 Task: Search one way flight ticket for 3 adults in first from Lincoln: Lincoln Airport (was Lincoln Municipal) to Evansville: Evansville Regional Airport on 8-3-2023. Choice of flights is Alaska. Number of bags: 11 checked bags. Price is upto 35000. Outbound departure time preference is 14:45.
Action: Mouse moved to (263, 391)
Screenshot: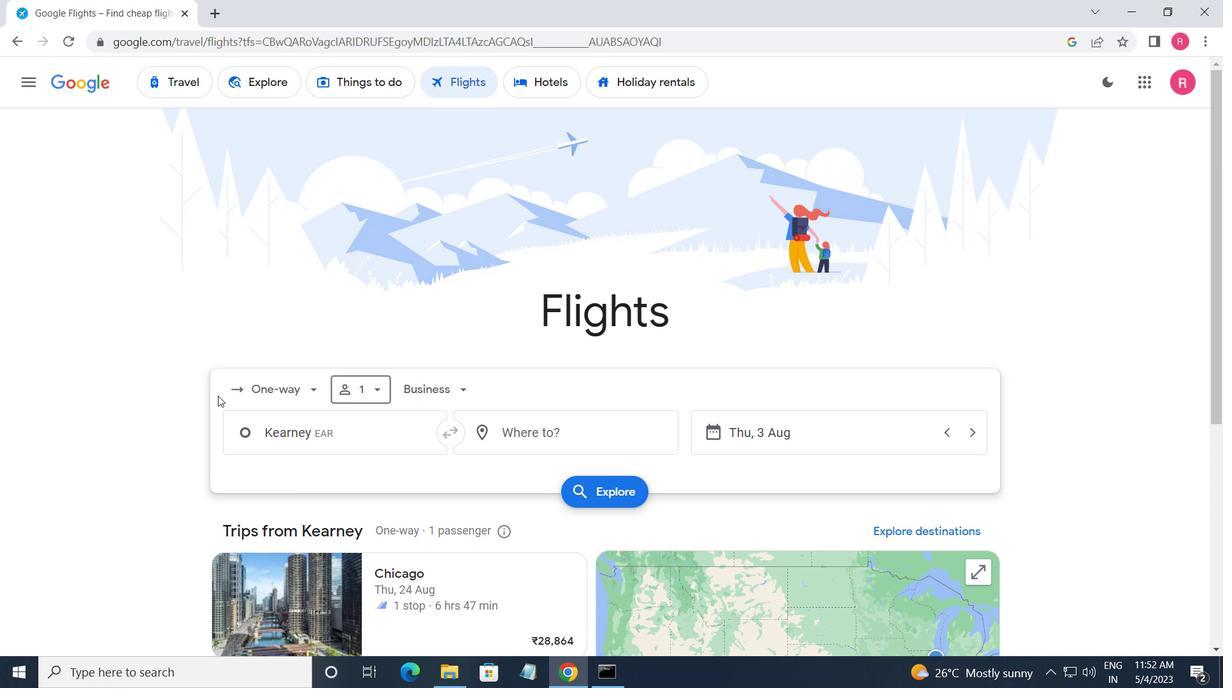 
Action: Mouse pressed left at (263, 391)
Screenshot: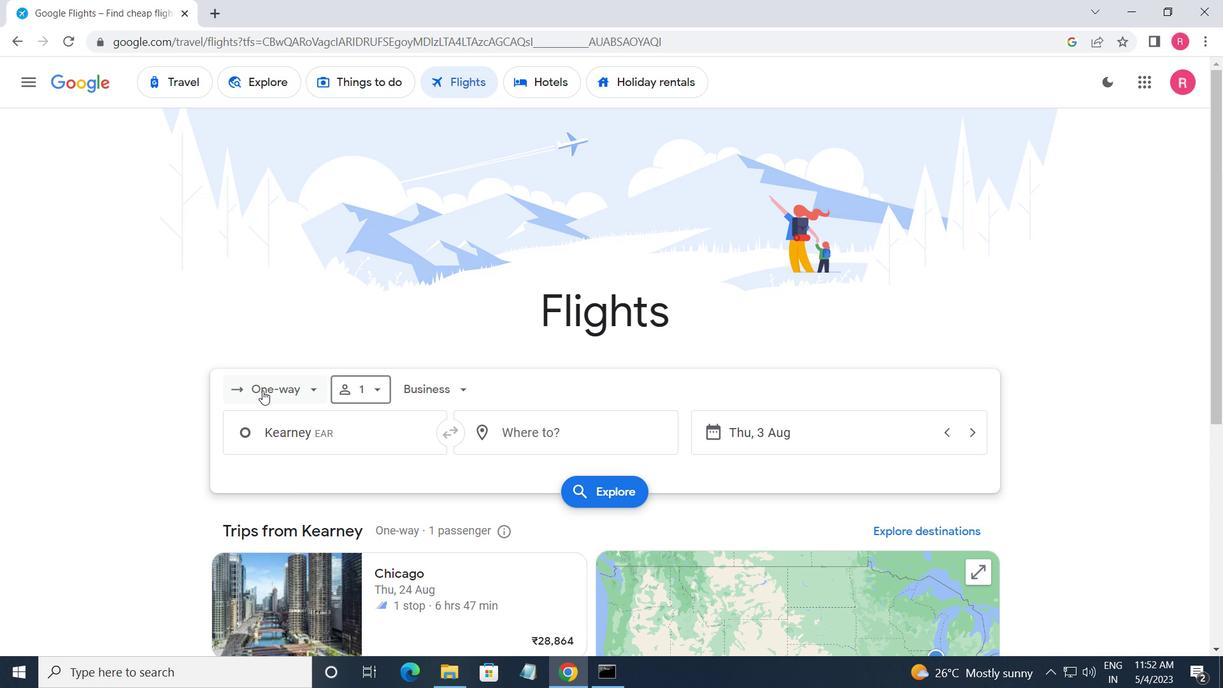 
Action: Mouse moved to (319, 455)
Screenshot: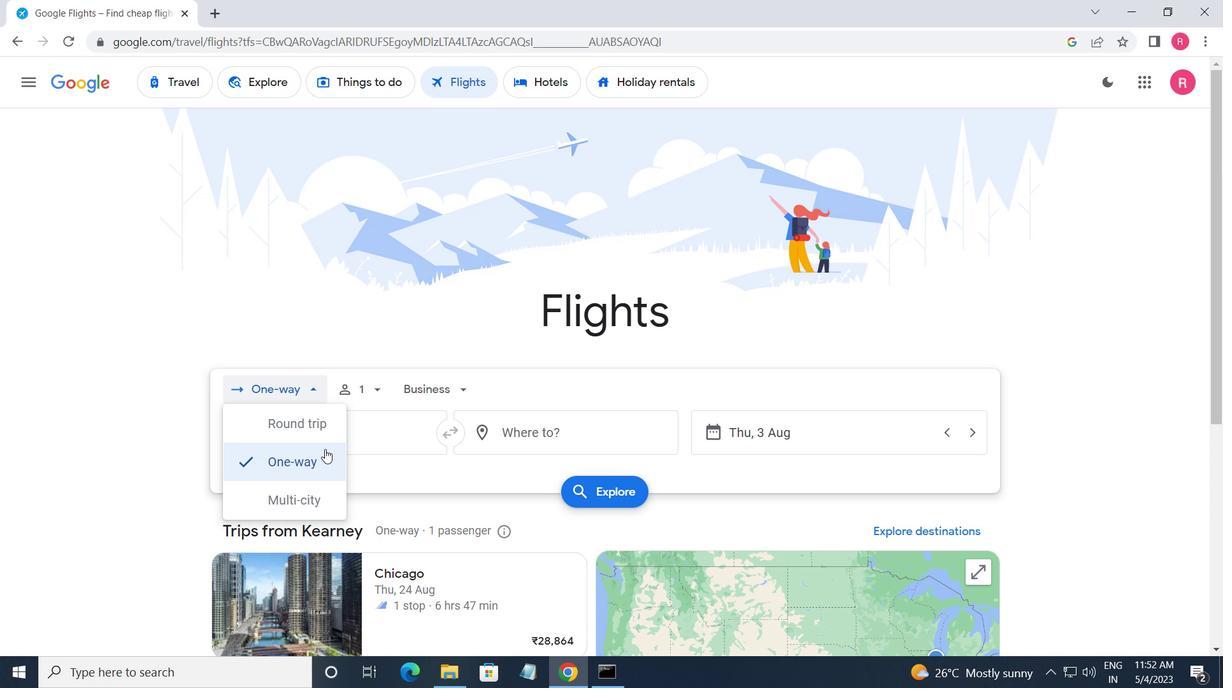 
Action: Mouse pressed left at (319, 455)
Screenshot: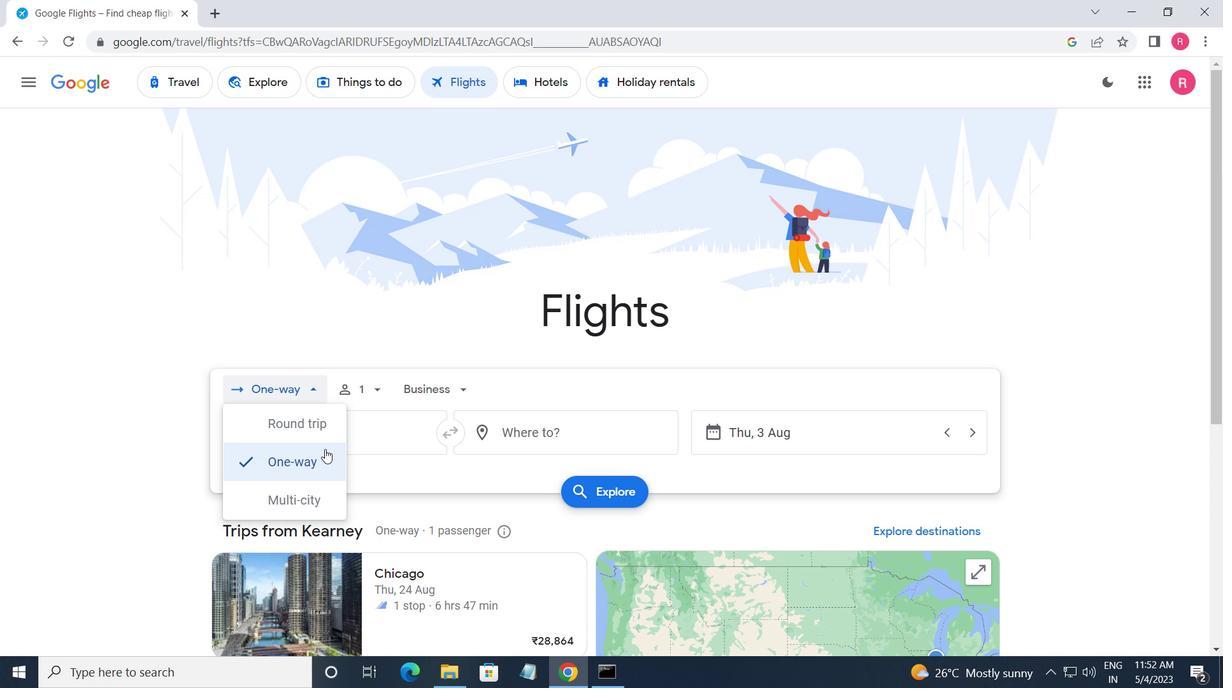 
Action: Mouse moved to (358, 390)
Screenshot: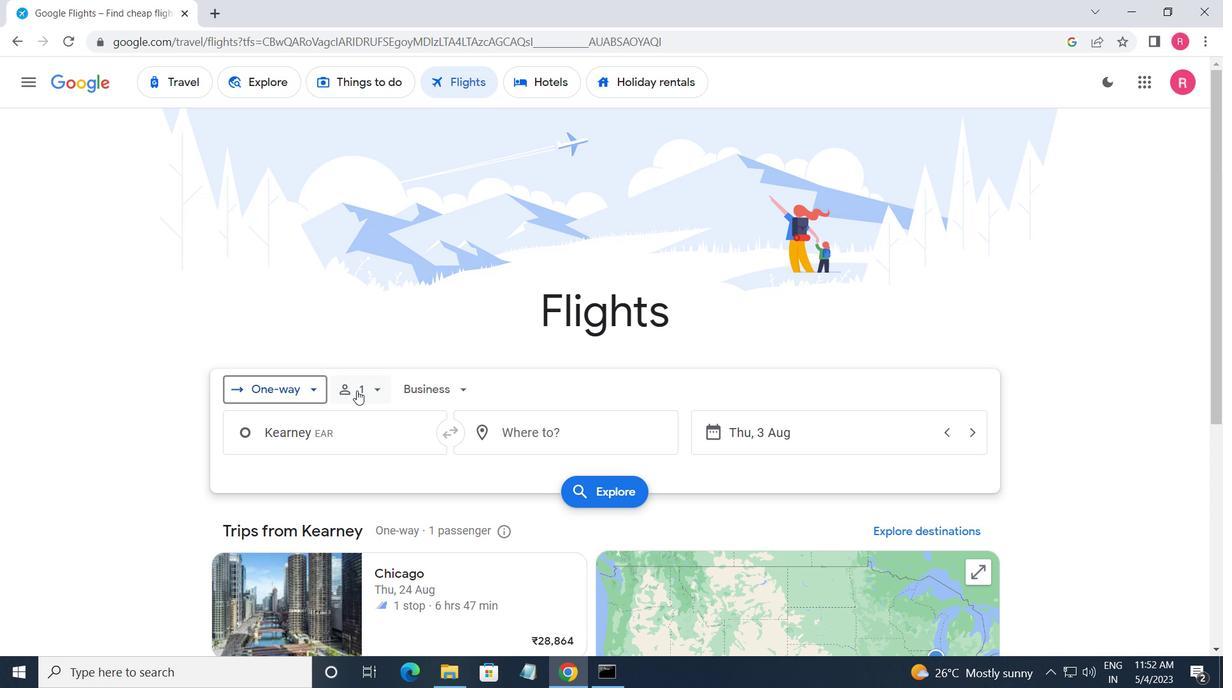 
Action: Mouse pressed left at (358, 390)
Screenshot: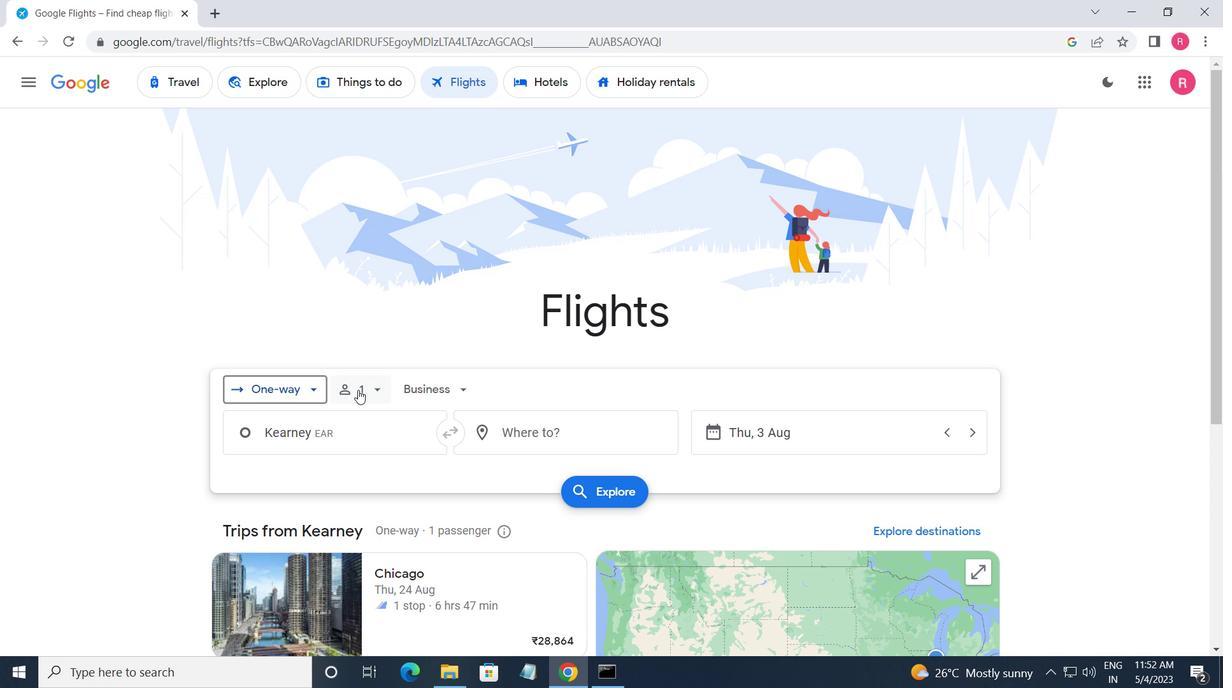
Action: Mouse moved to (507, 432)
Screenshot: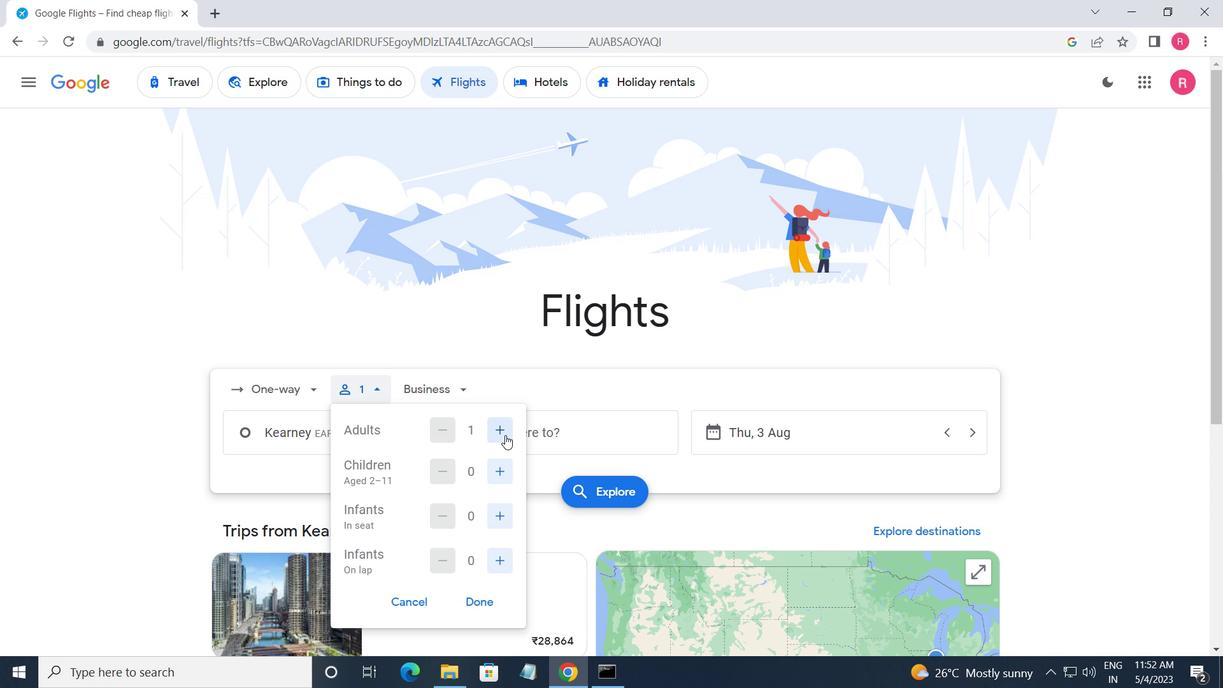 
Action: Mouse pressed left at (507, 432)
Screenshot: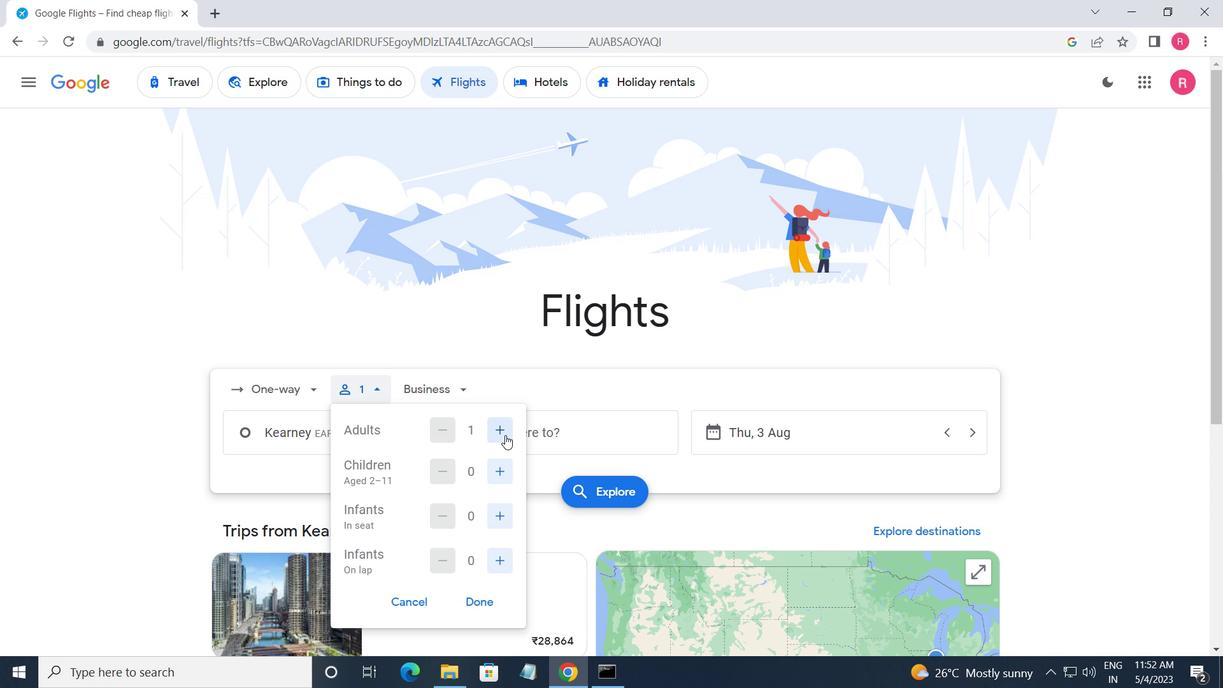 
Action: Mouse moved to (507, 432)
Screenshot: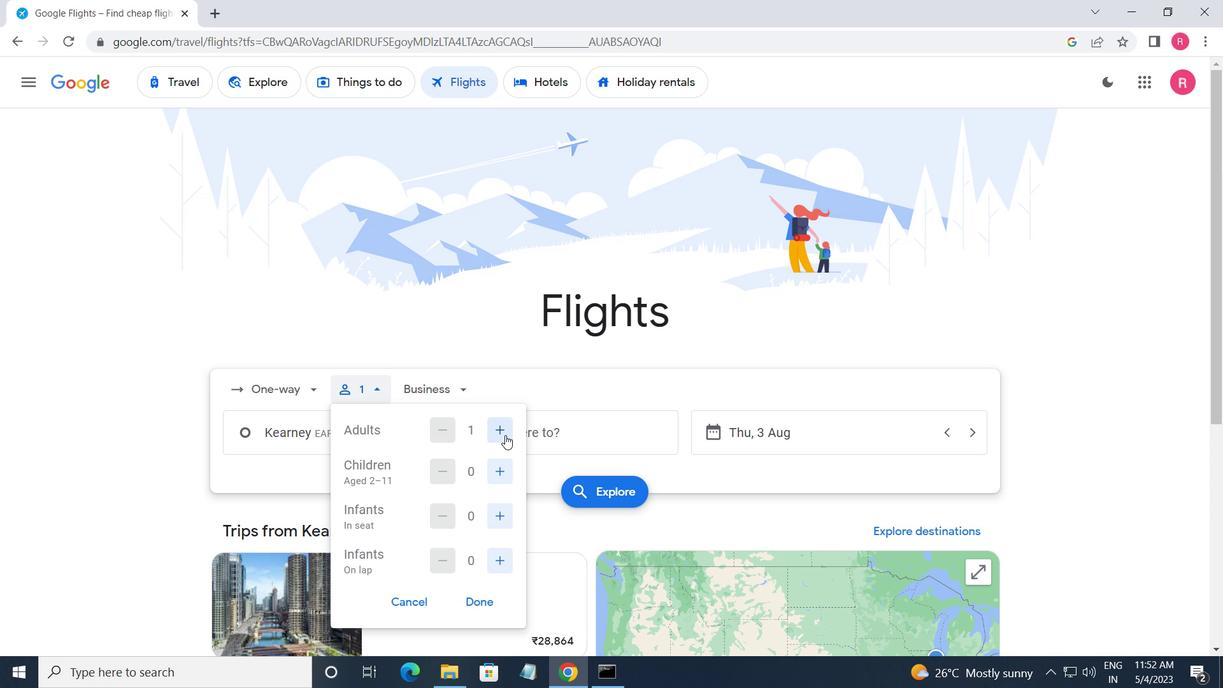 
Action: Mouse pressed left at (507, 432)
Screenshot: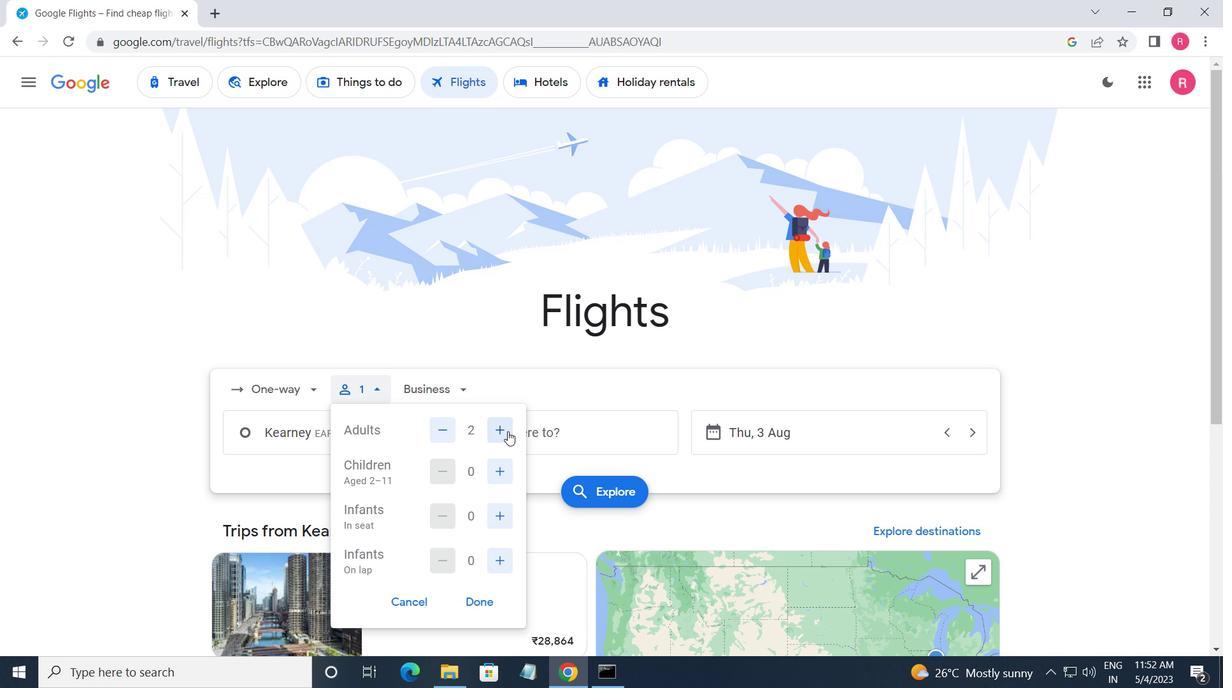 
Action: Mouse moved to (465, 399)
Screenshot: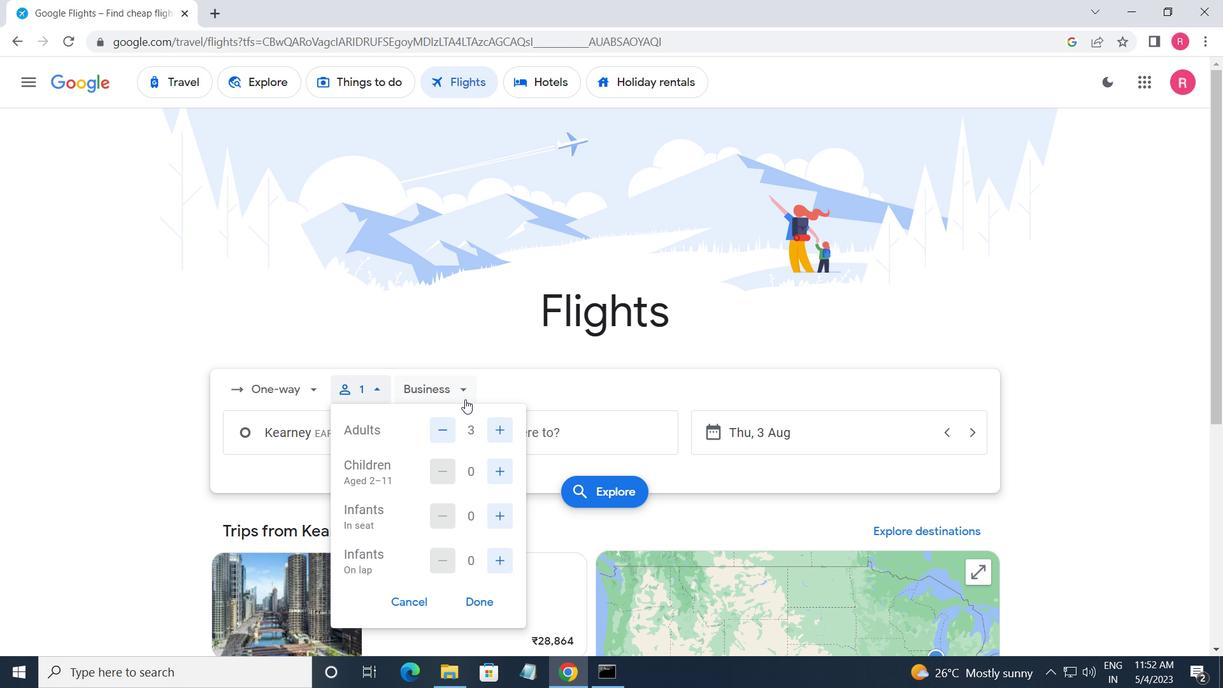 
Action: Mouse pressed left at (465, 399)
Screenshot: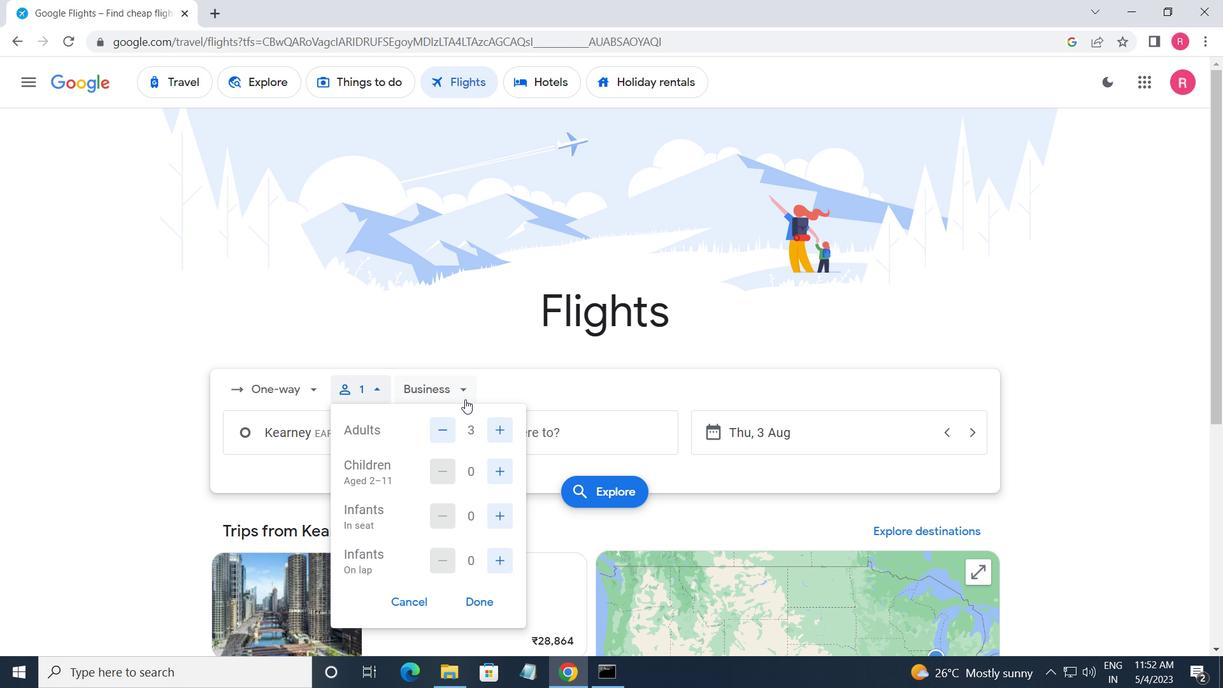 
Action: Mouse moved to (516, 543)
Screenshot: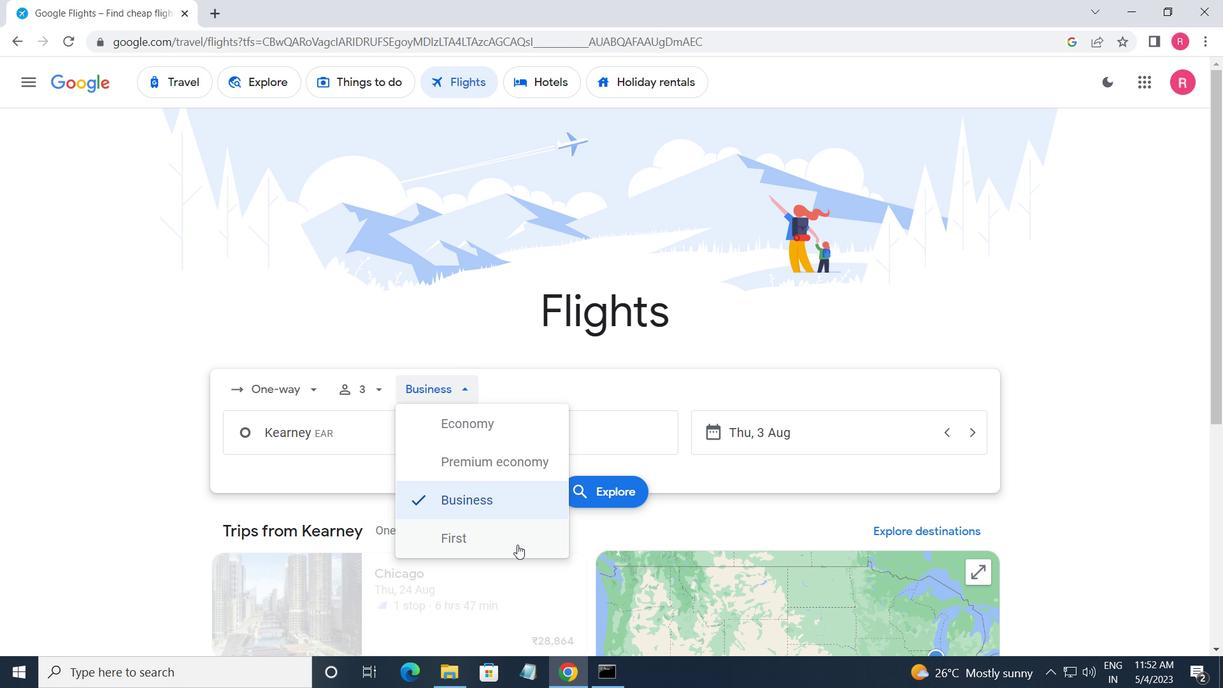 
Action: Mouse pressed left at (516, 543)
Screenshot: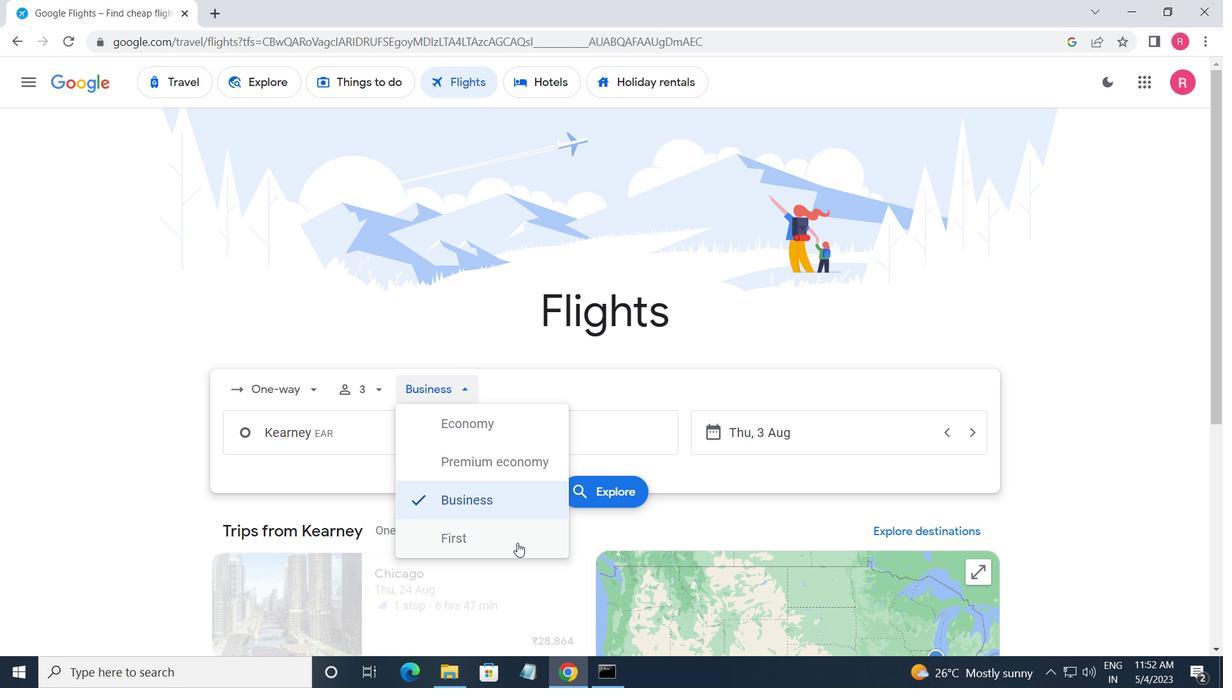 
Action: Mouse moved to (371, 439)
Screenshot: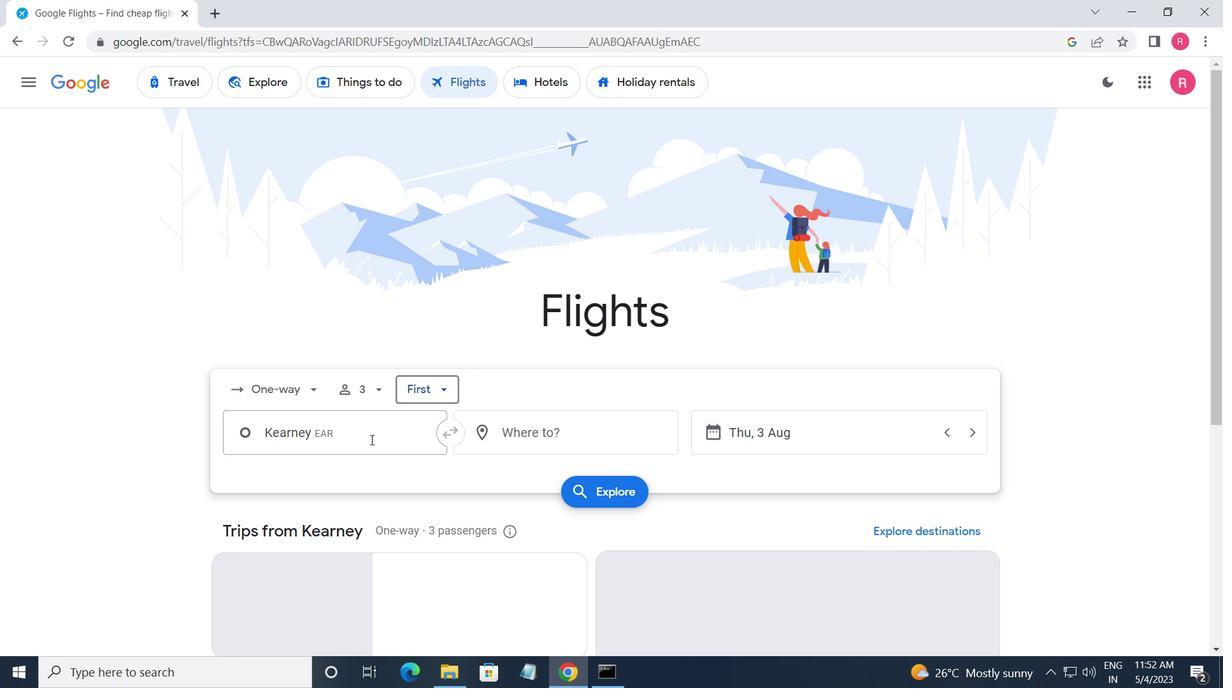 
Action: Mouse pressed left at (371, 439)
Screenshot: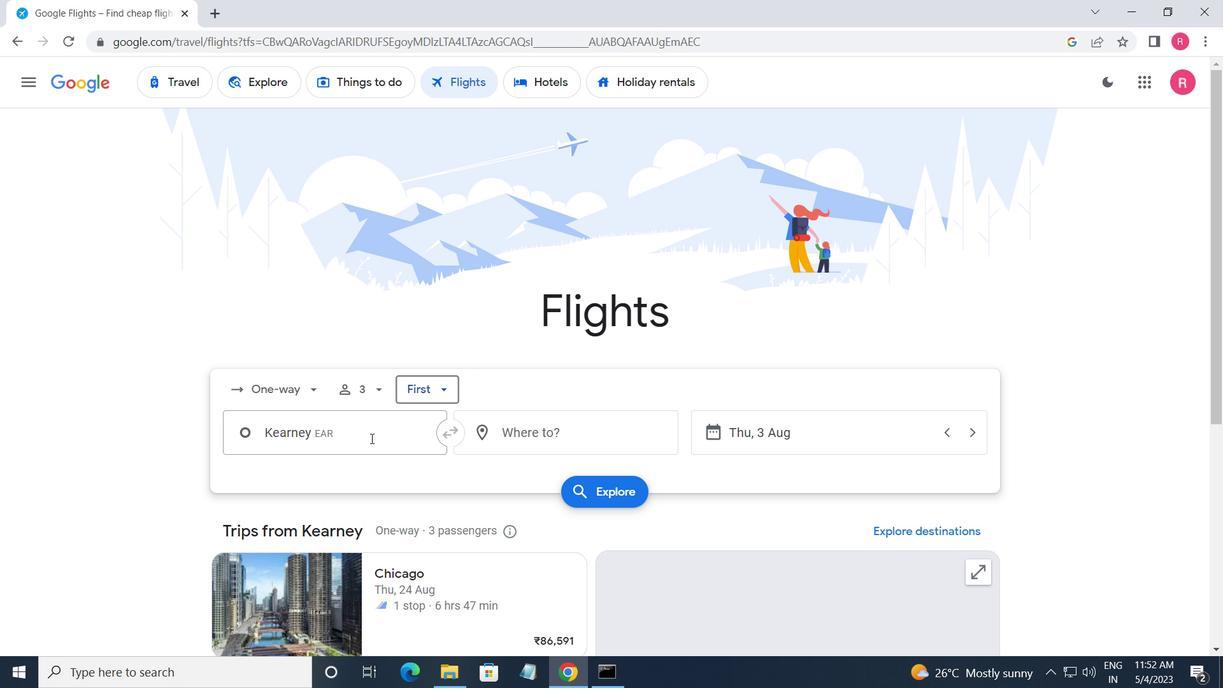 
Action: Mouse moved to (373, 542)
Screenshot: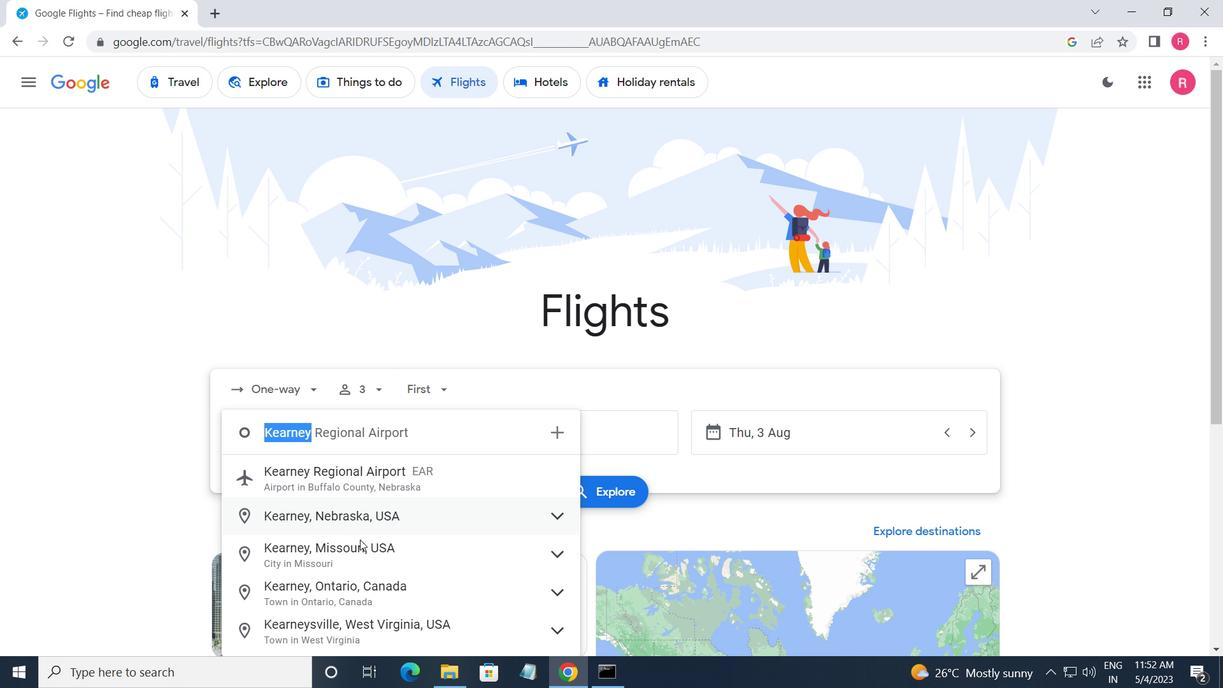 
Action: Mouse scrolled (373, 541) with delta (0, 0)
Screenshot: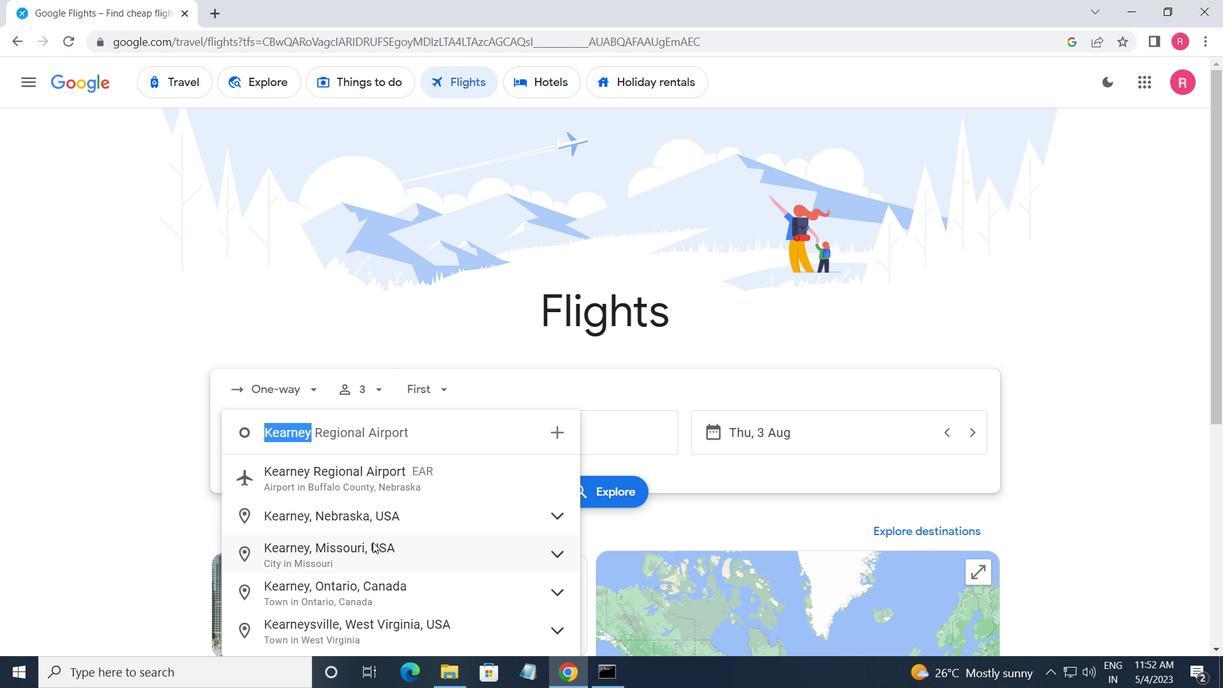 
Action: Mouse moved to (375, 534)
Screenshot: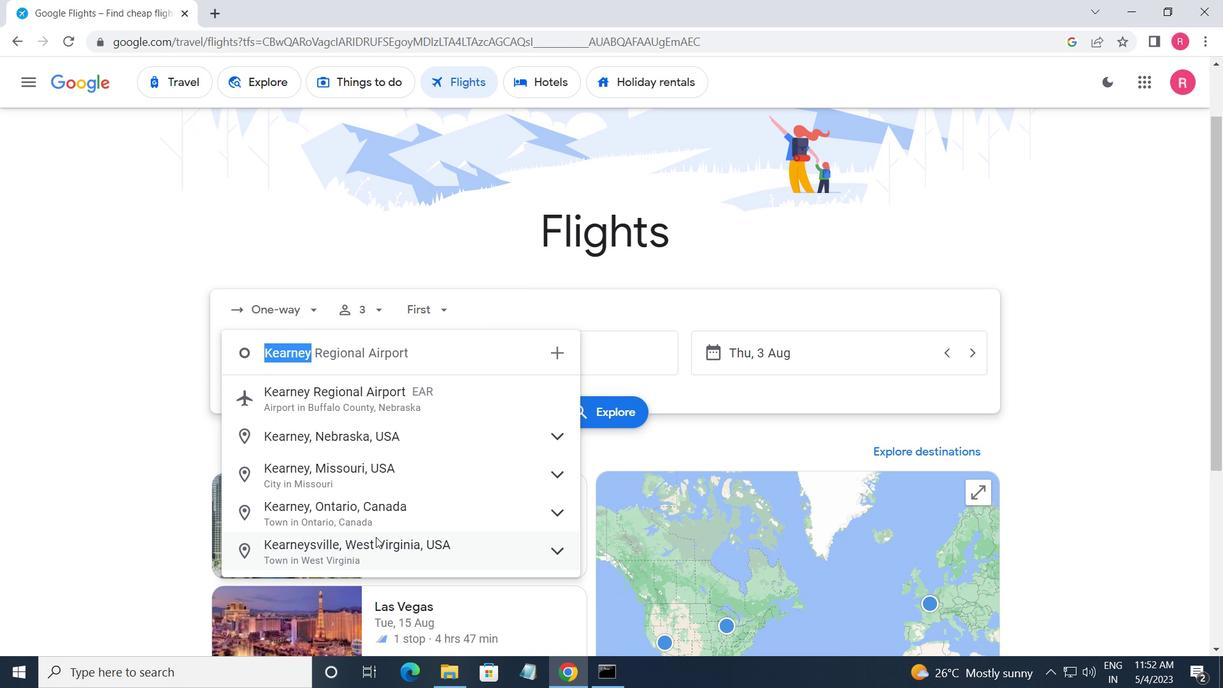 
Action: Mouse scrolled (375, 535) with delta (0, 0)
Screenshot: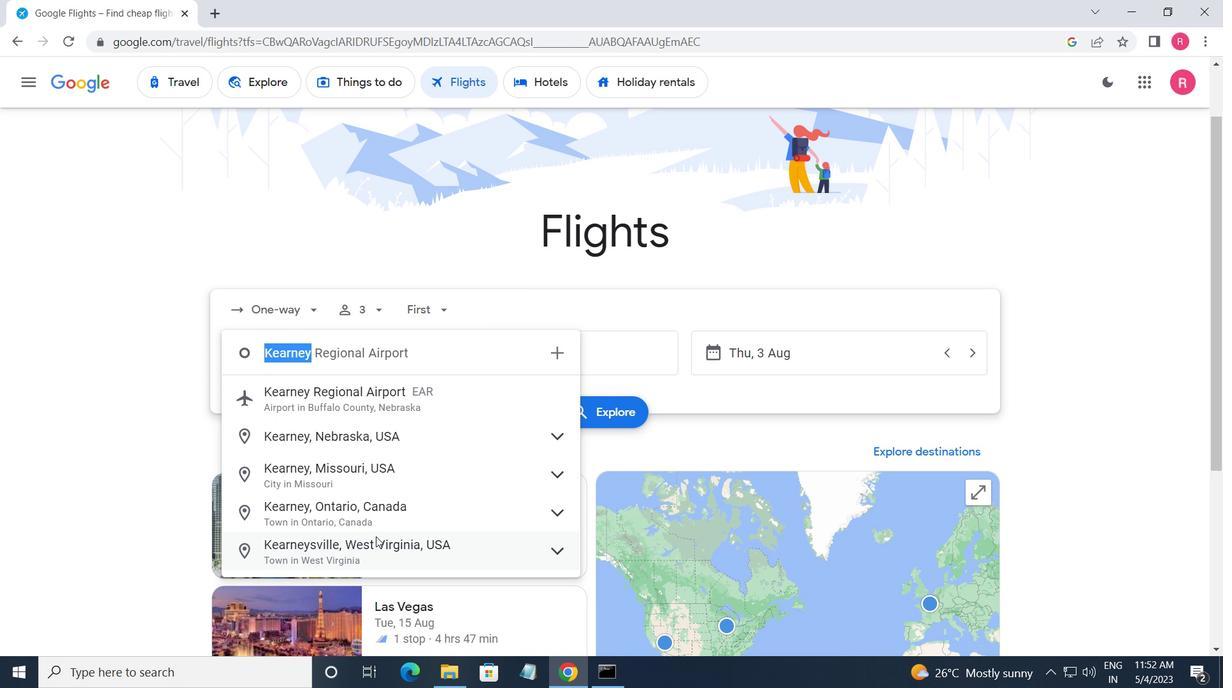 
Action: Key pressed <Key.shift_r>Lincol
Screenshot: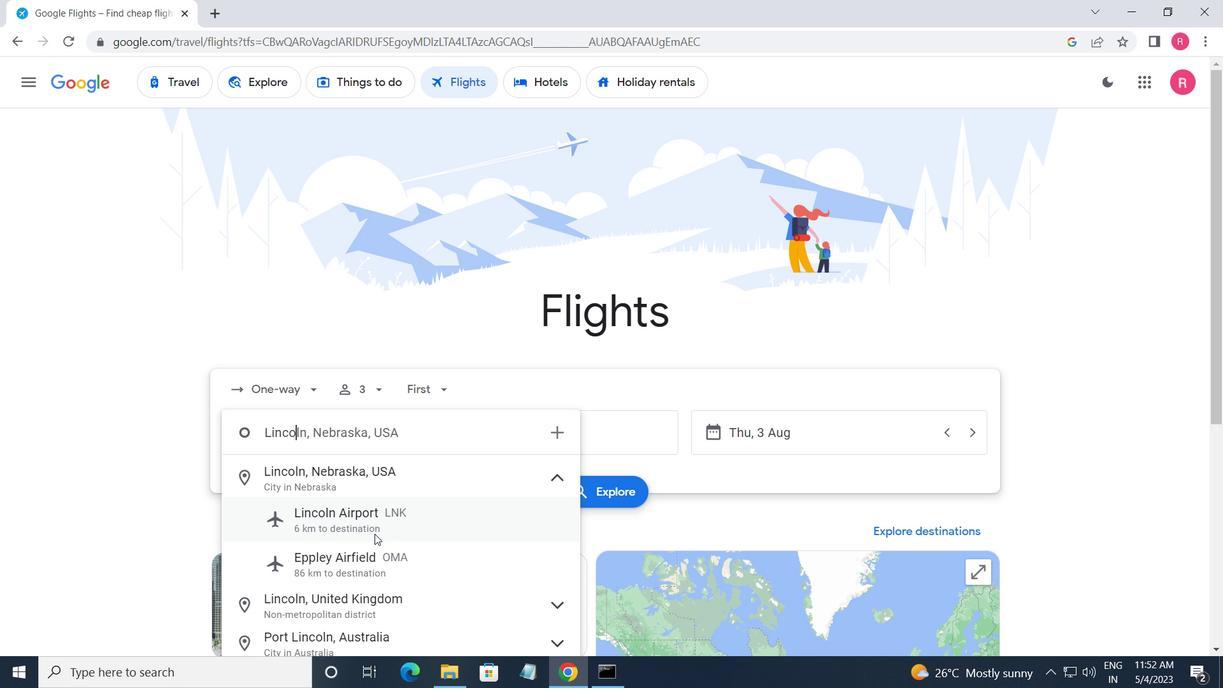 
Action: Mouse pressed left at (375, 534)
Screenshot: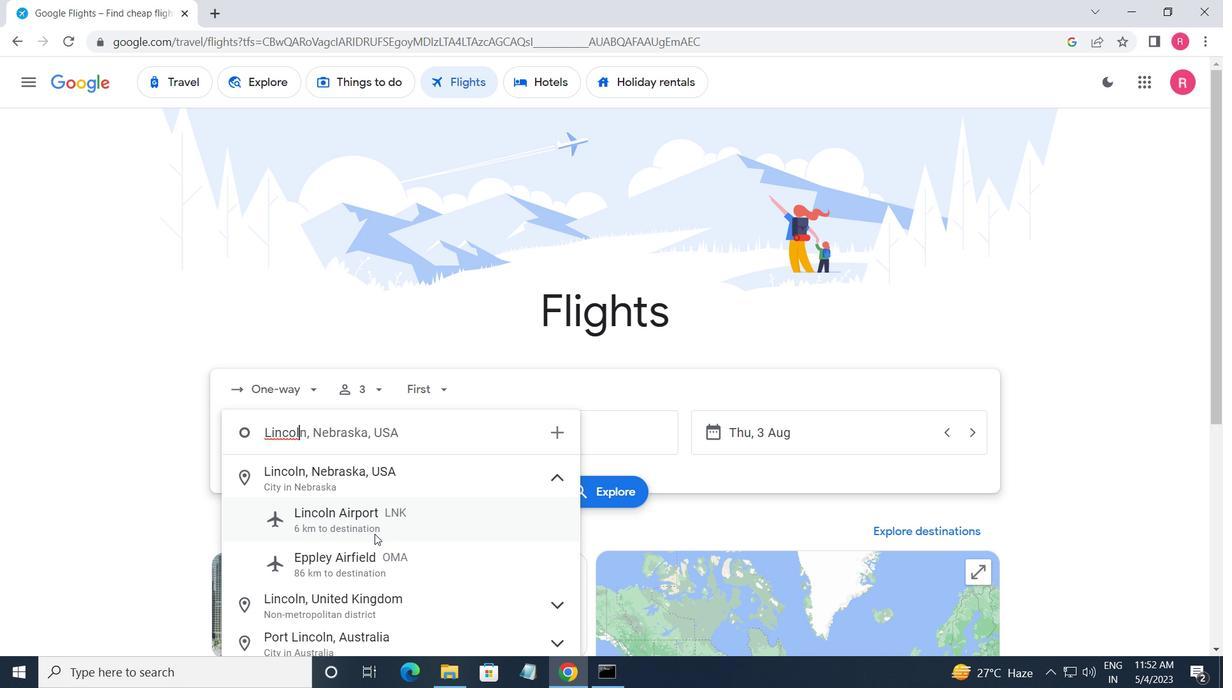 
Action: Mouse moved to (556, 437)
Screenshot: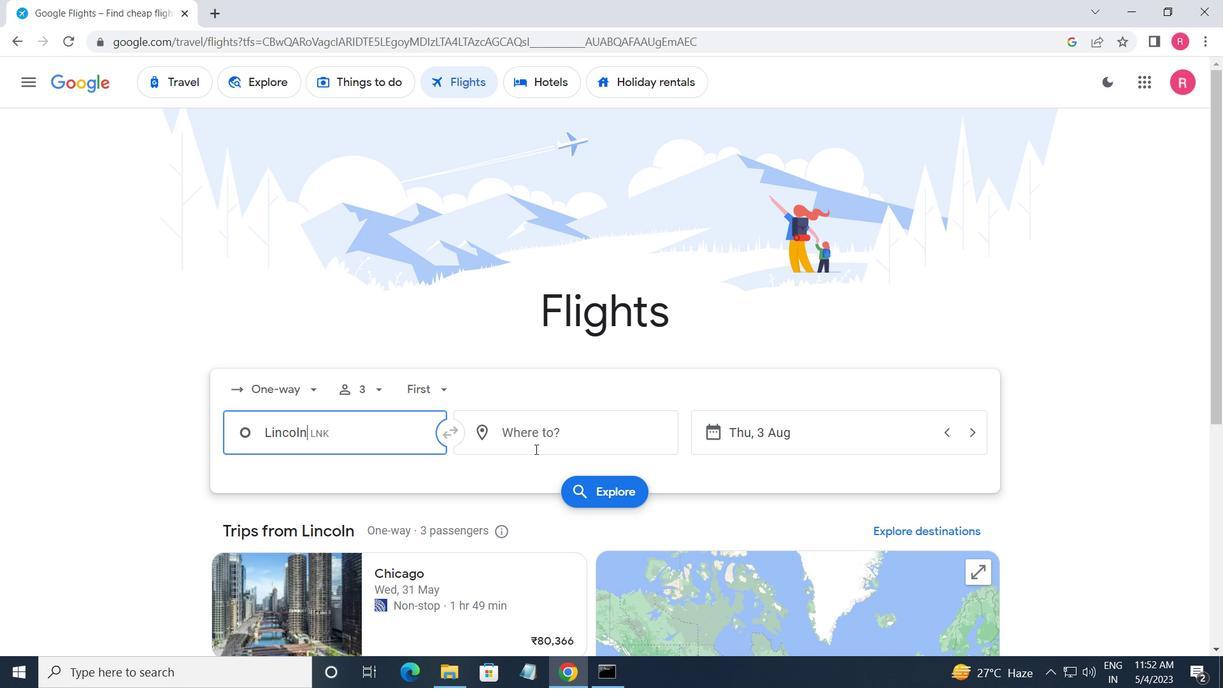 
Action: Mouse pressed left at (556, 437)
Screenshot: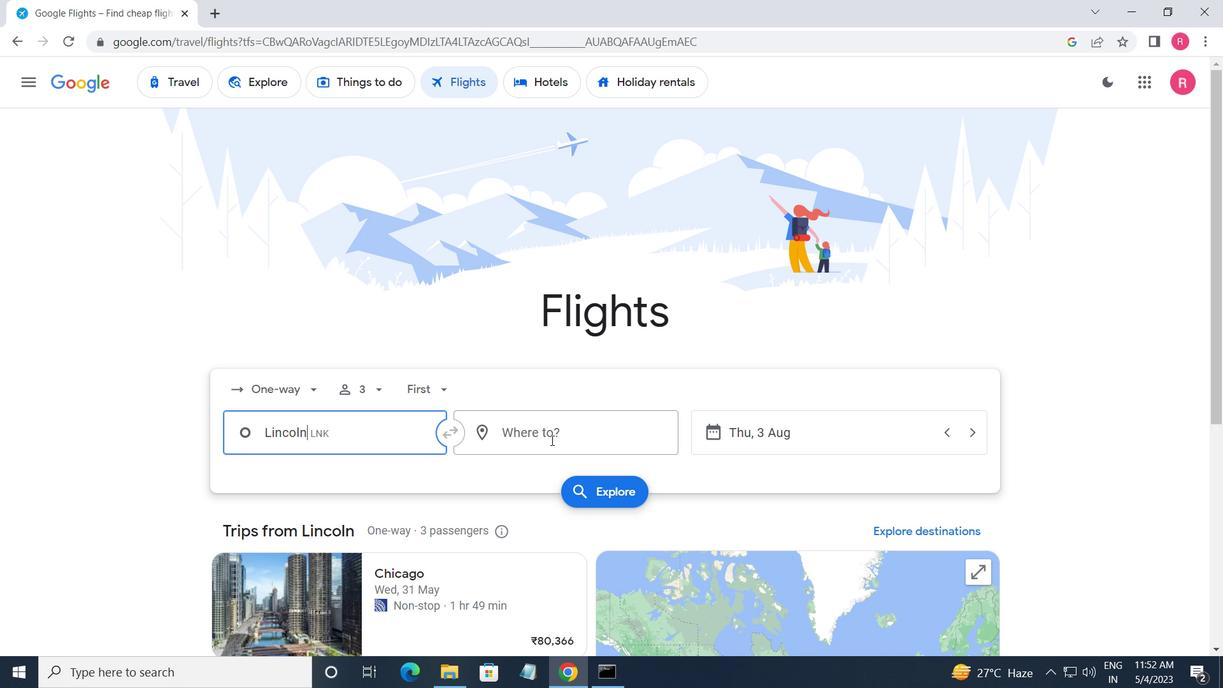 
Action: Mouse moved to (555, 597)
Screenshot: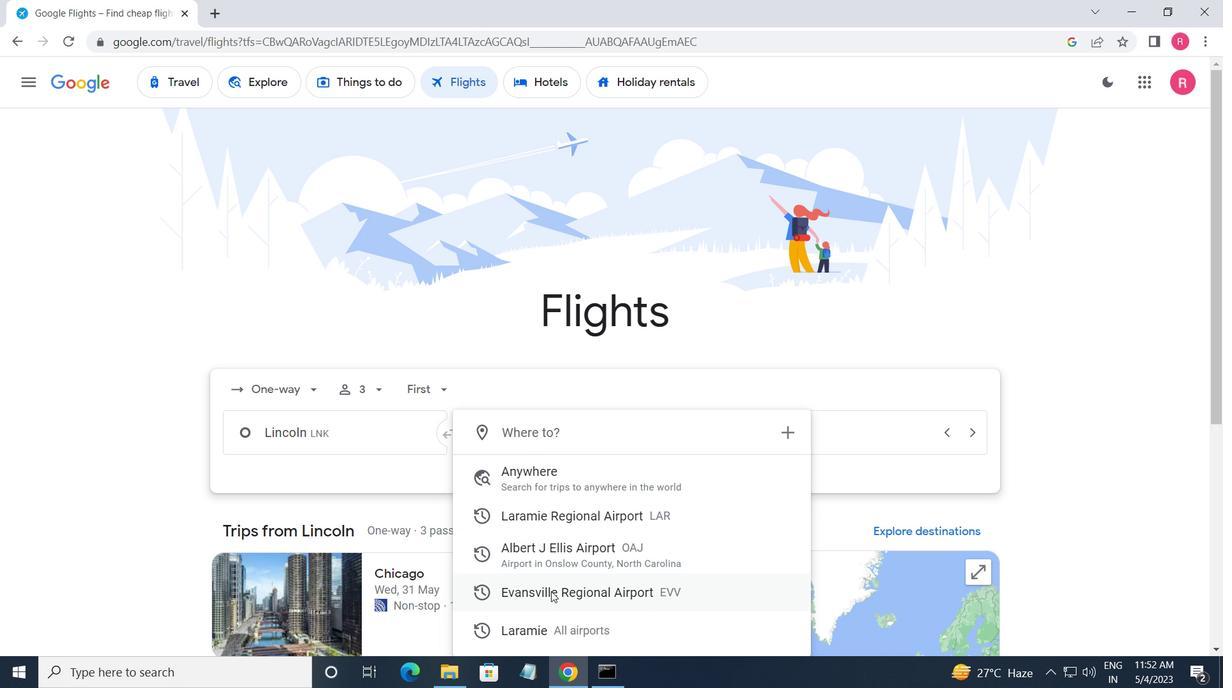 
Action: Mouse pressed left at (555, 597)
Screenshot: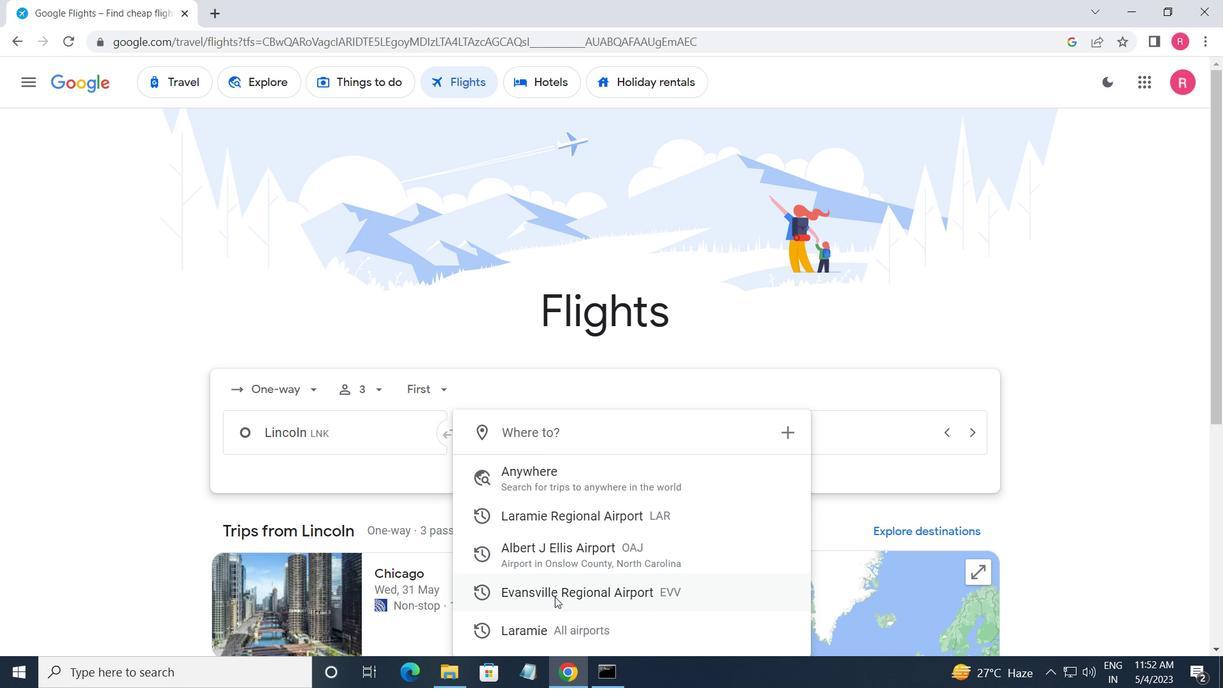 
Action: Mouse moved to (838, 430)
Screenshot: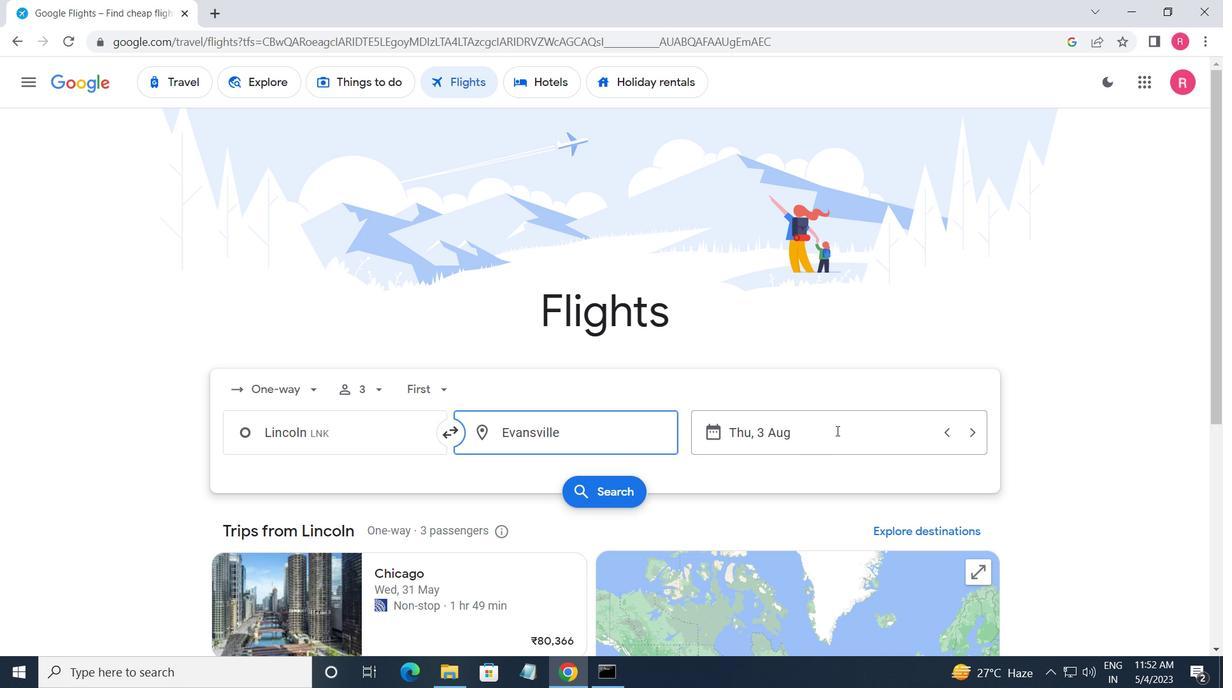 
Action: Mouse pressed left at (838, 430)
Screenshot: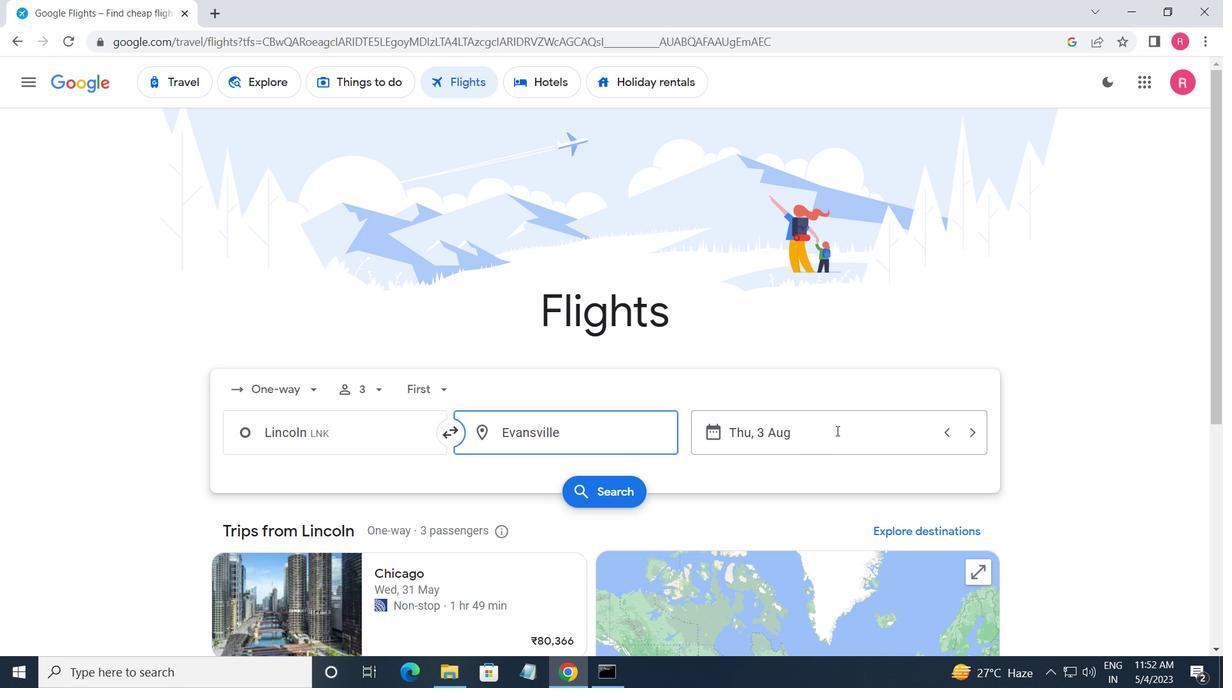 
Action: Mouse moved to (572, 375)
Screenshot: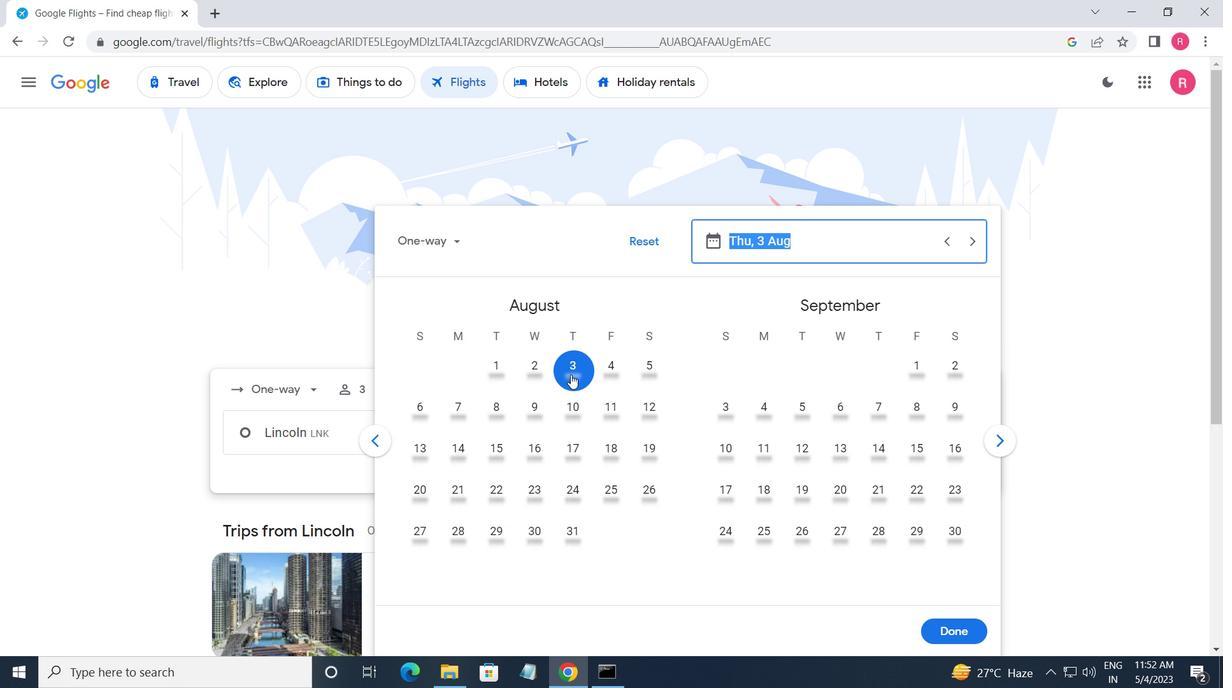 
Action: Mouse pressed left at (572, 375)
Screenshot: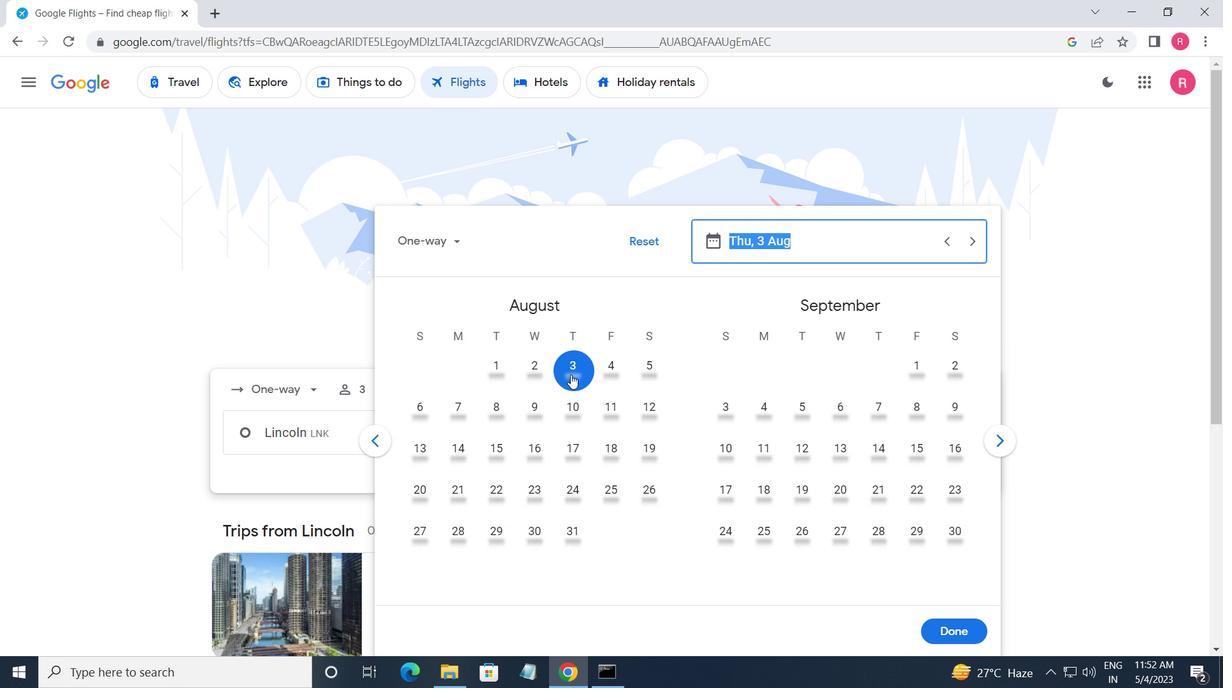 
Action: Mouse moved to (957, 627)
Screenshot: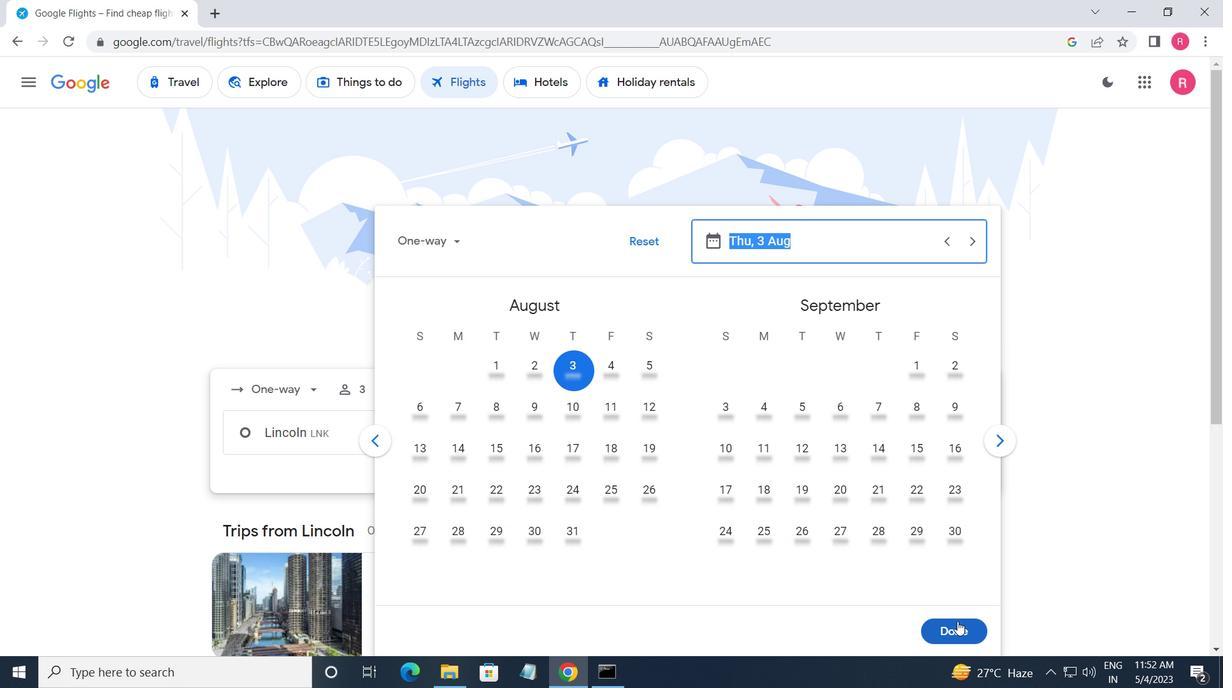 
Action: Mouse pressed left at (957, 627)
Screenshot: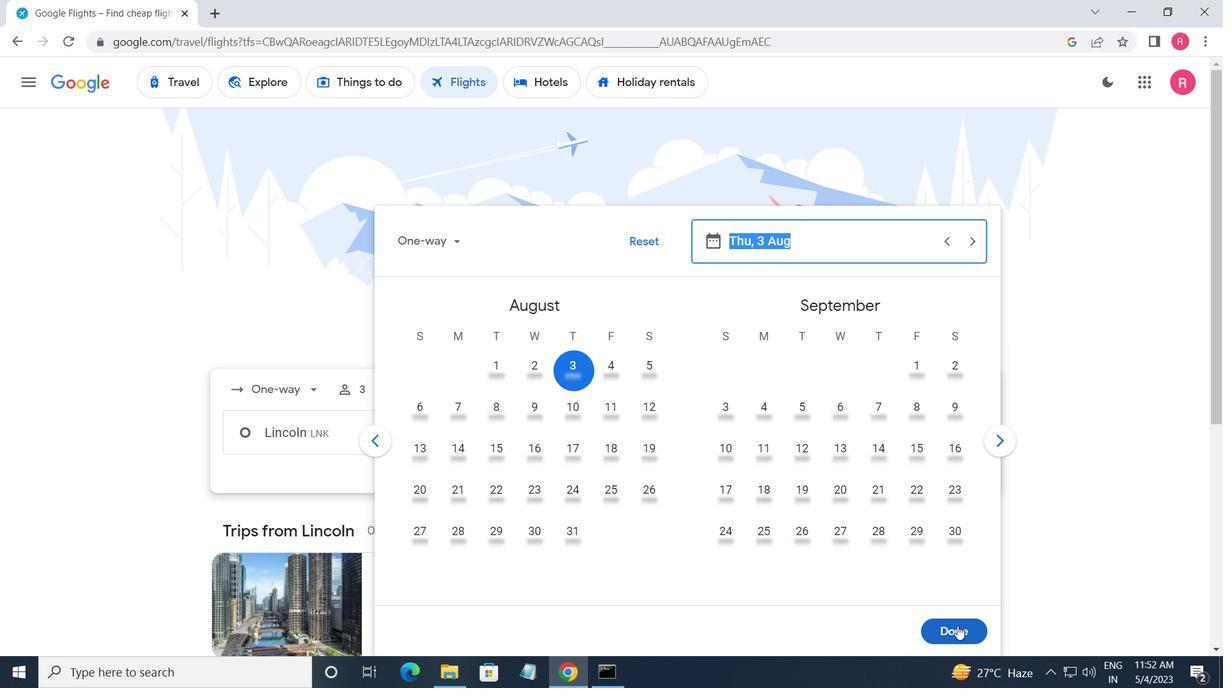 
Action: Mouse moved to (592, 490)
Screenshot: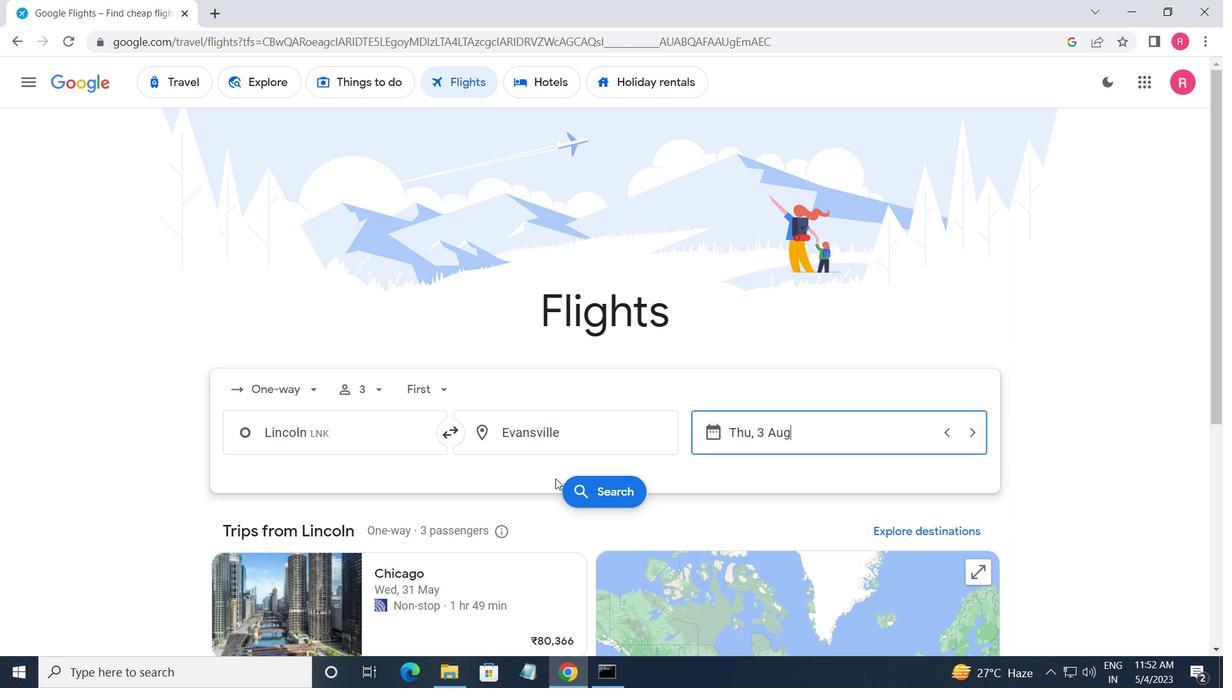 
Action: Mouse pressed left at (592, 490)
Screenshot: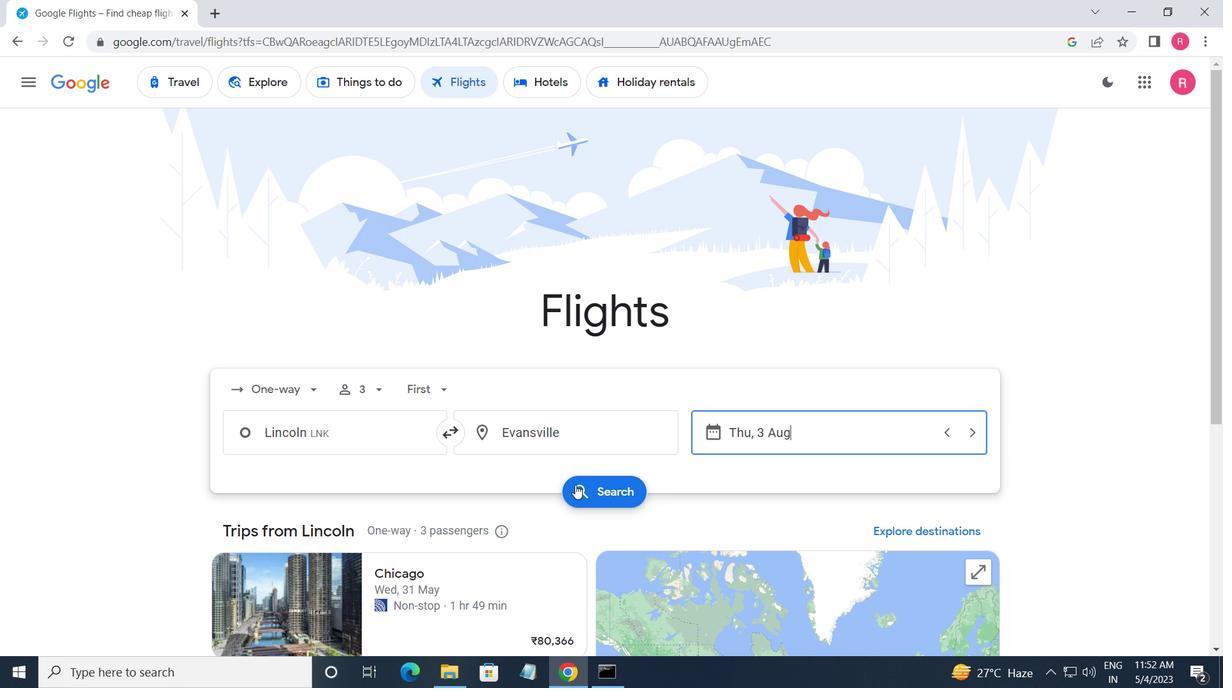 
Action: Mouse moved to (223, 229)
Screenshot: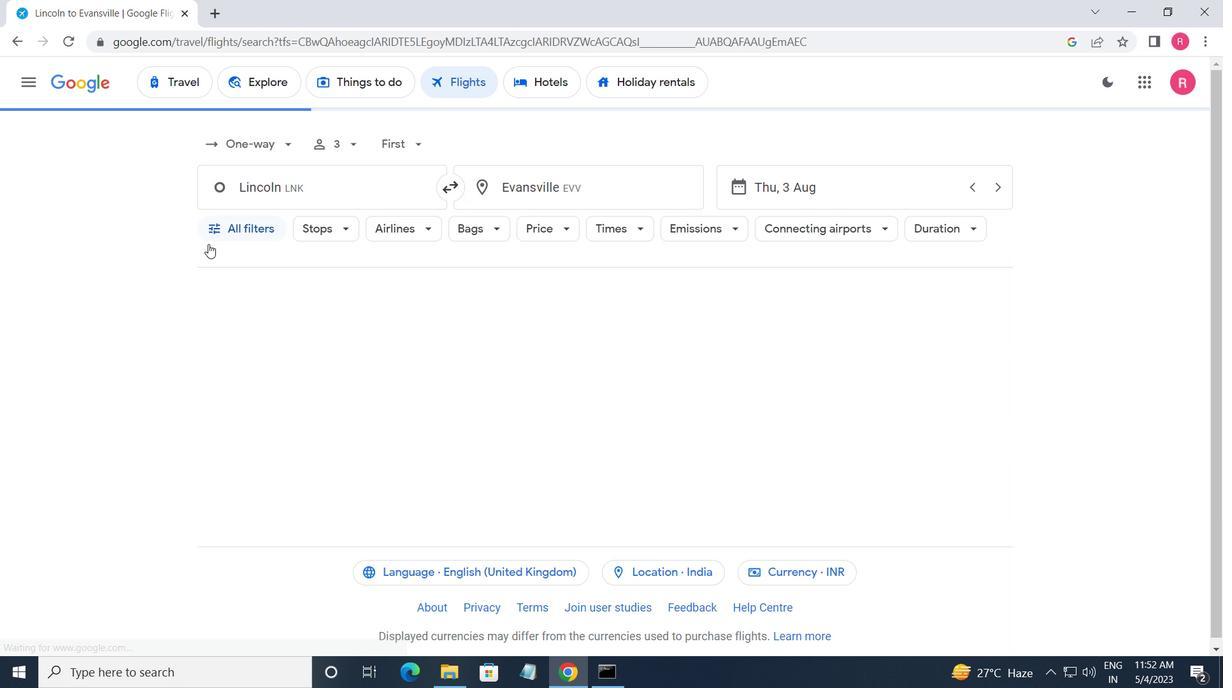 
Action: Mouse pressed left at (223, 229)
Screenshot: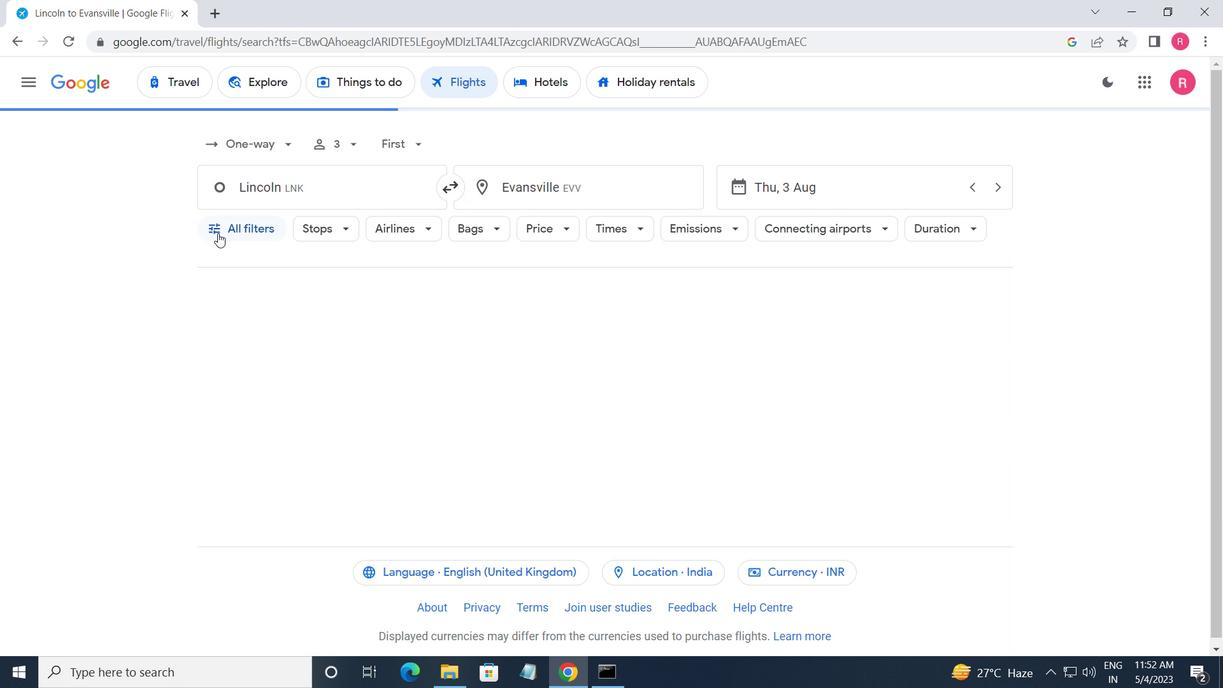 
Action: Mouse moved to (328, 427)
Screenshot: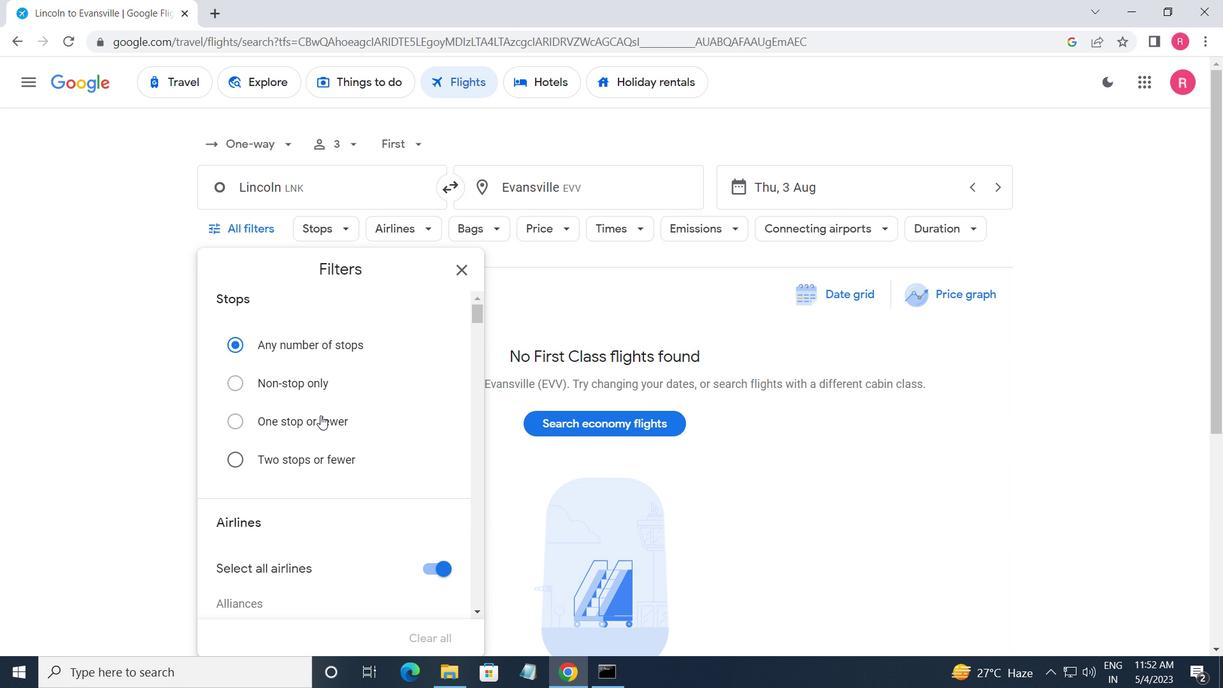 
Action: Mouse scrolled (328, 427) with delta (0, 0)
Screenshot: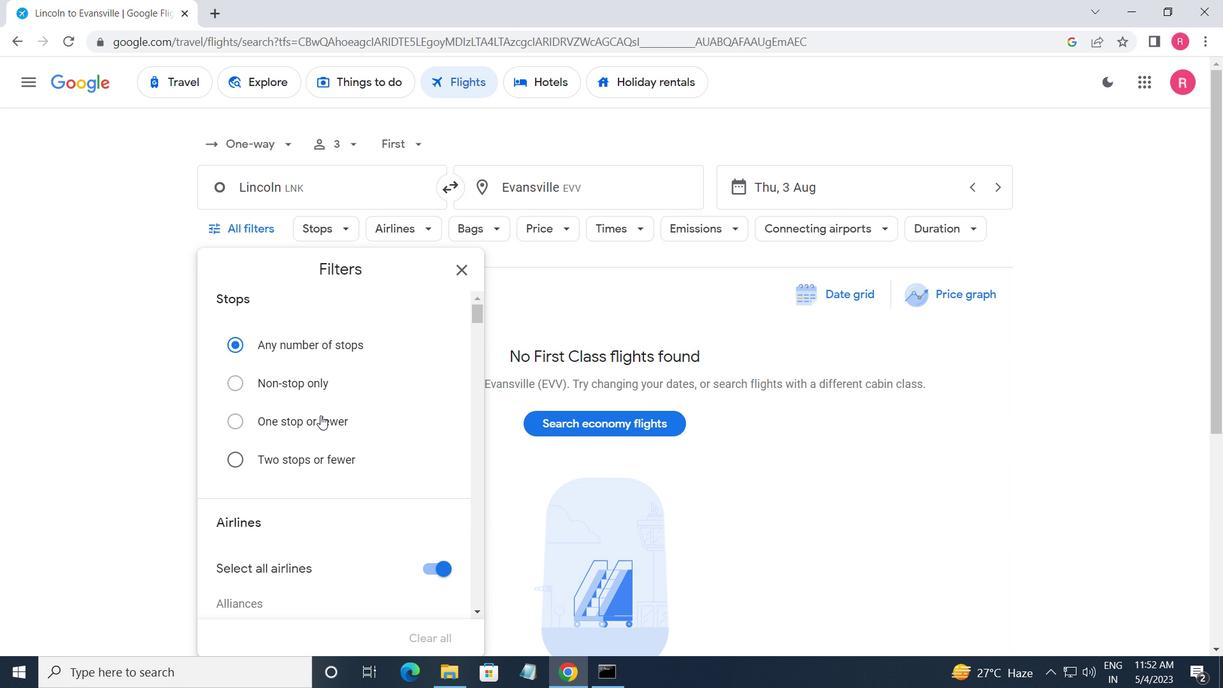 
Action: Mouse moved to (335, 437)
Screenshot: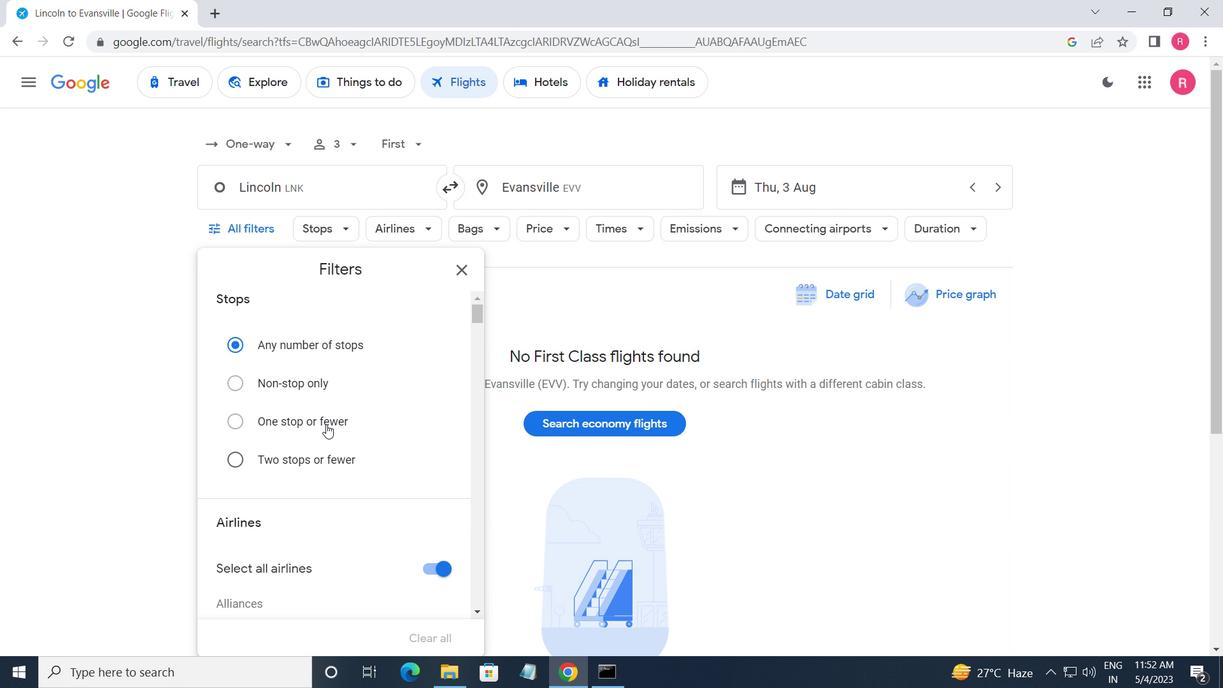 
Action: Mouse scrolled (335, 437) with delta (0, 0)
Screenshot: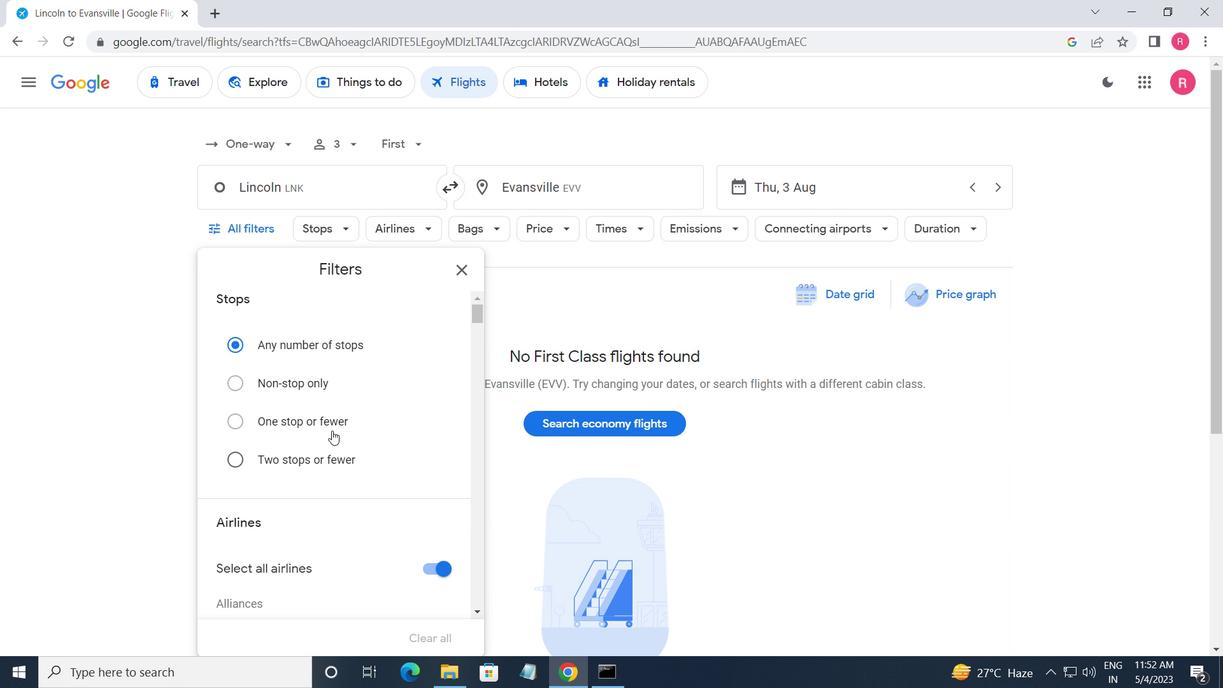 
Action: Mouse moved to (336, 441)
Screenshot: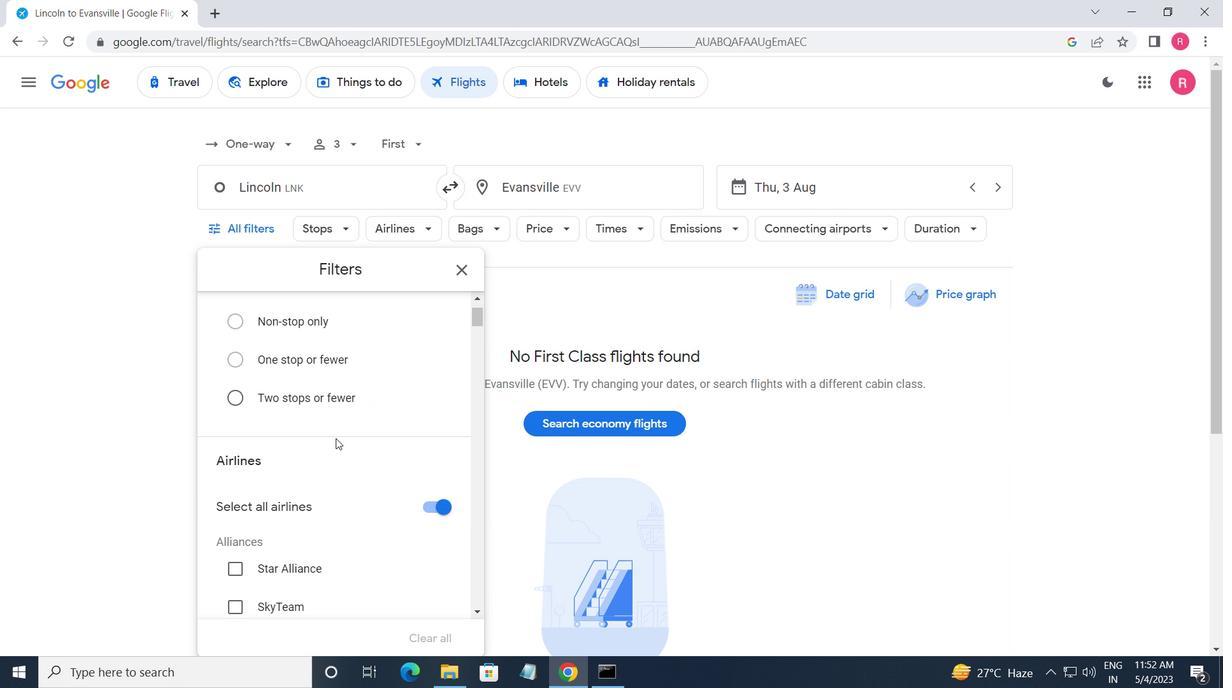 
Action: Mouse scrolled (336, 440) with delta (0, 0)
Screenshot: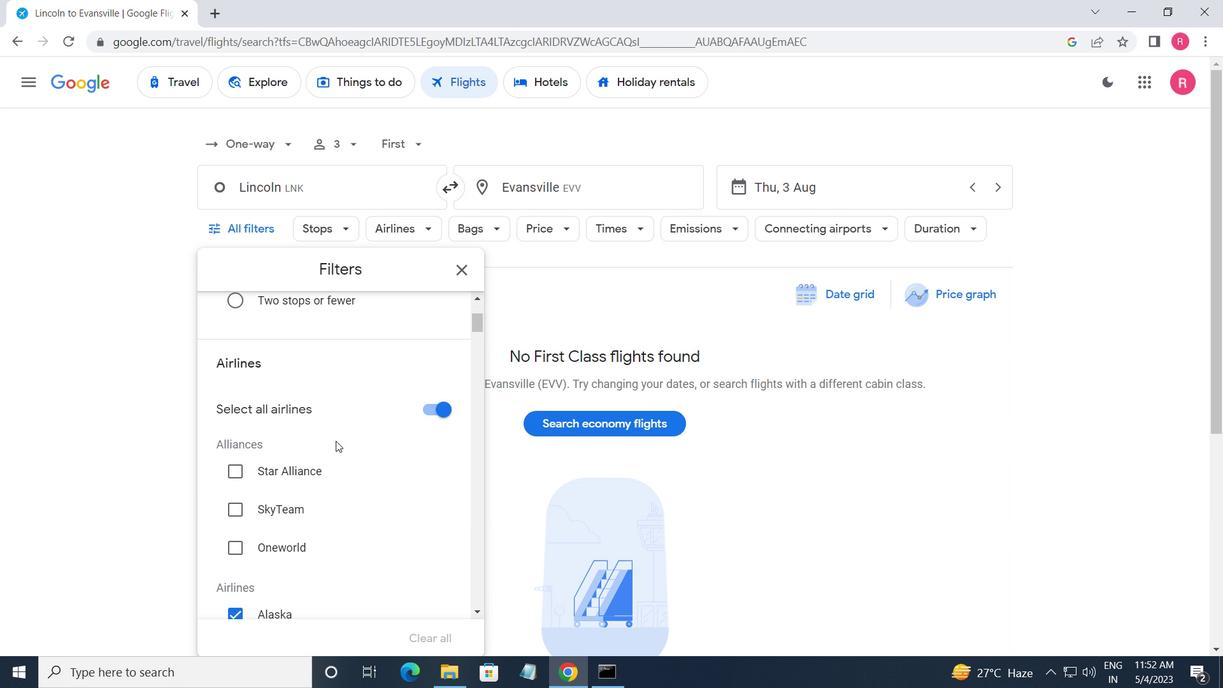 
Action: Mouse moved to (336, 444)
Screenshot: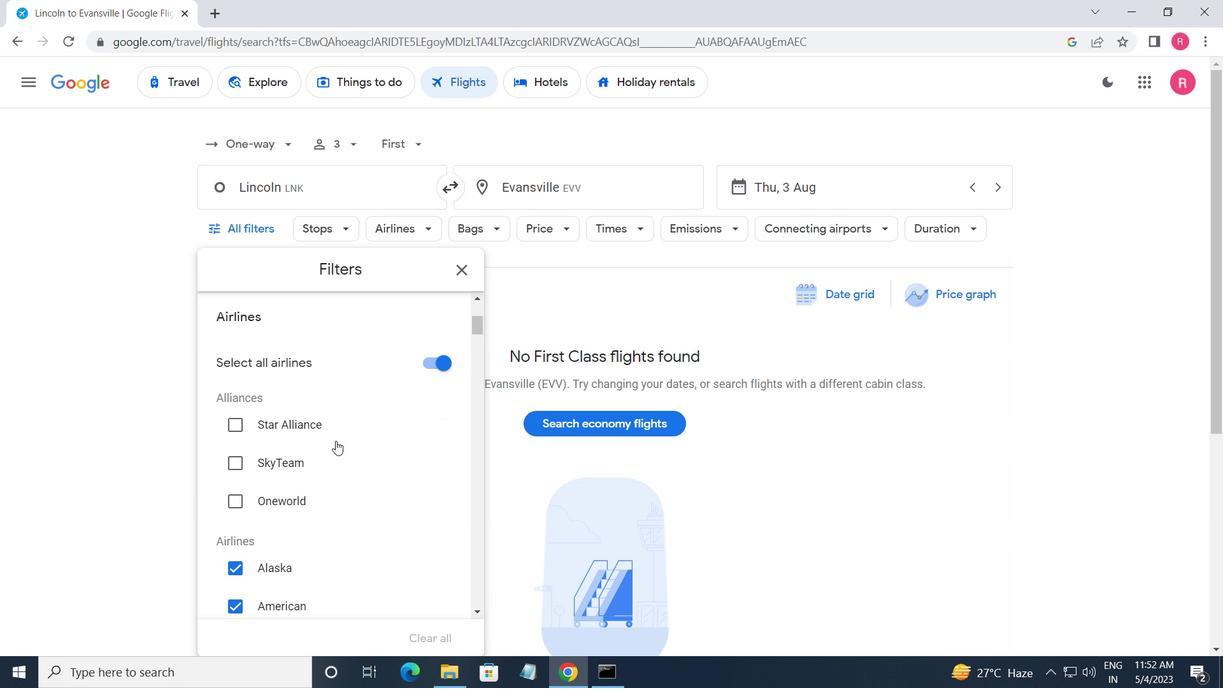 
Action: Mouse scrolled (336, 443) with delta (0, 0)
Screenshot: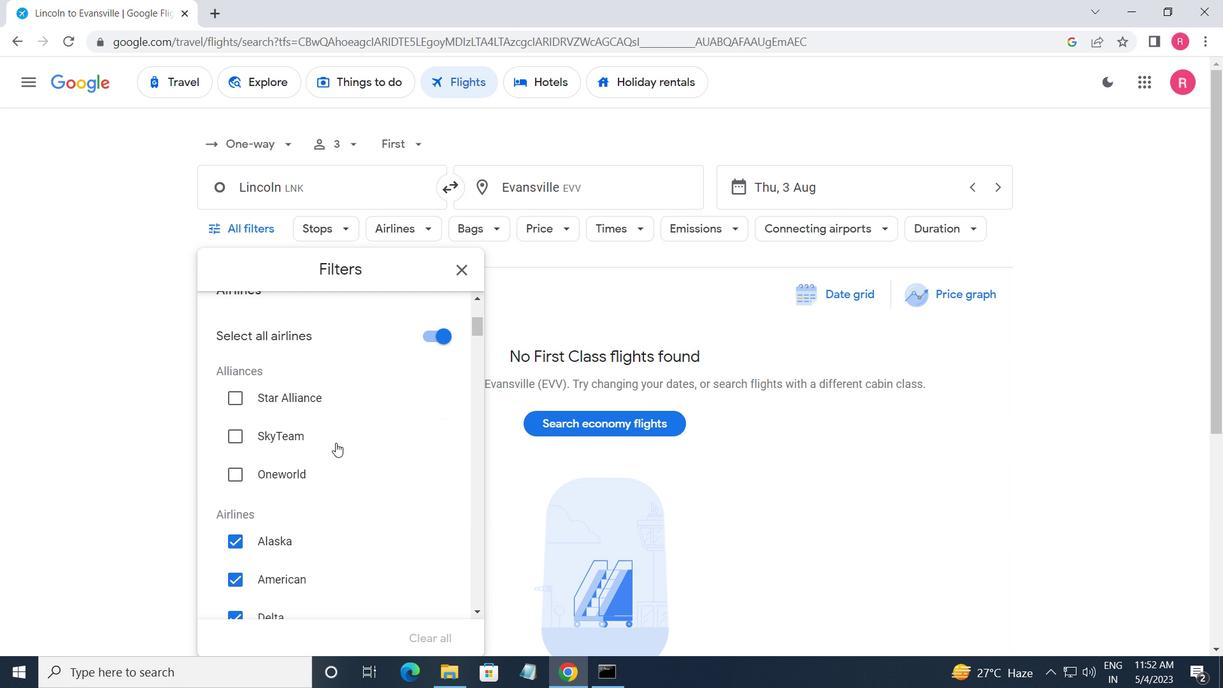 
Action: Mouse moved to (413, 461)
Screenshot: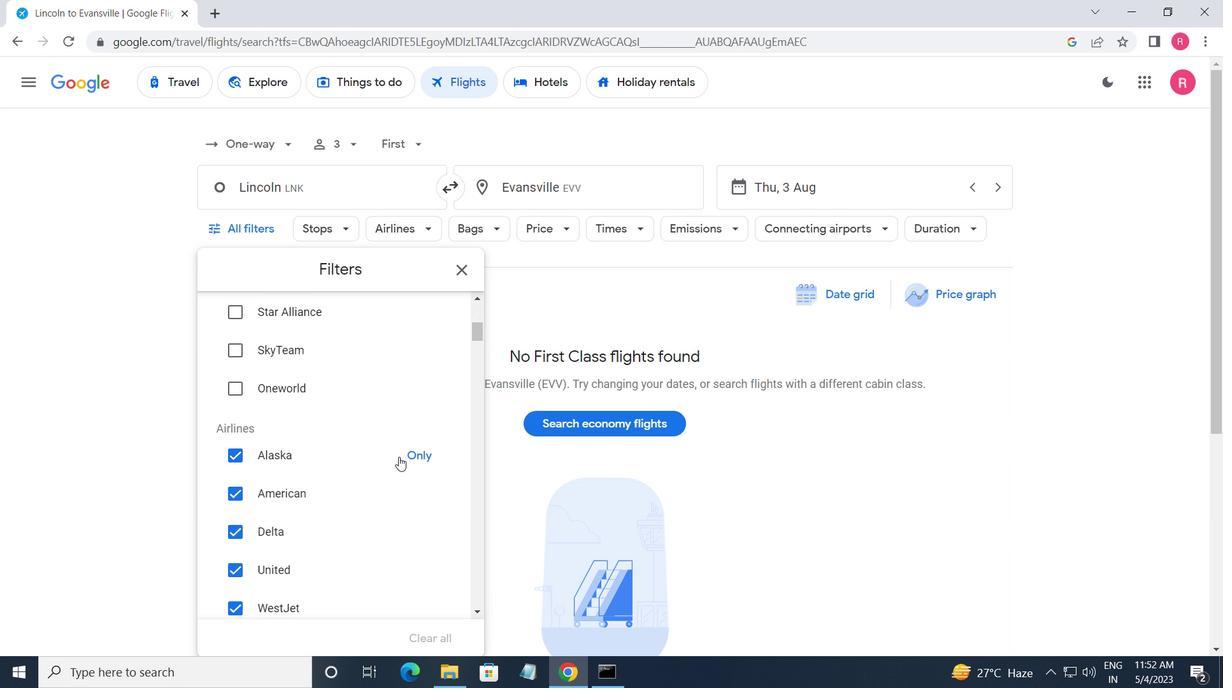 
Action: Mouse pressed left at (413, 461)
Screenshot: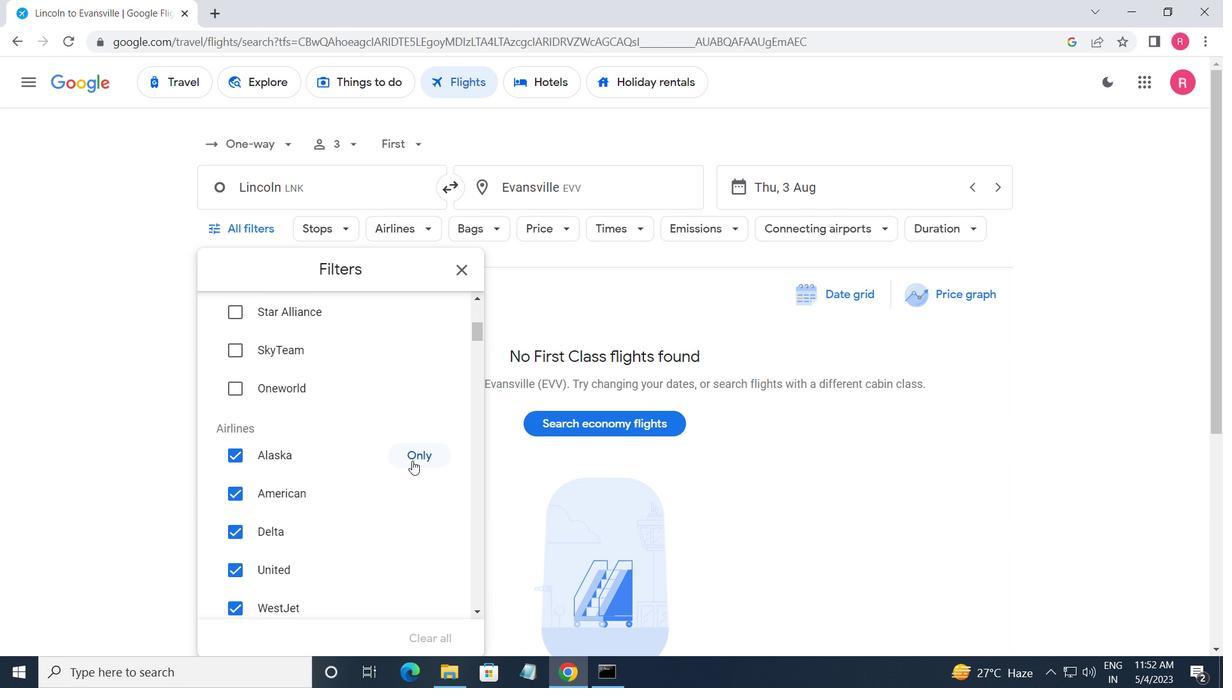 
Action: Mouse moved to (406, 479)
Screenshot: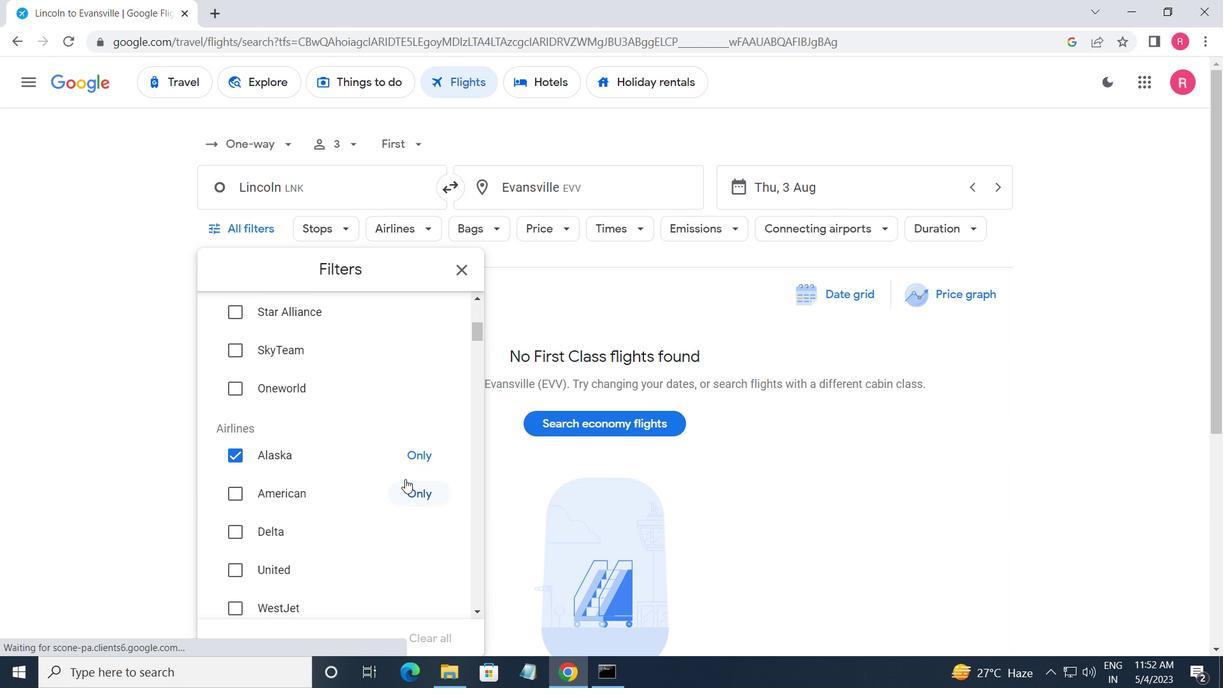 
Action: Mouse scrolled (406, 478) with delta (0, 0)
Screenshot: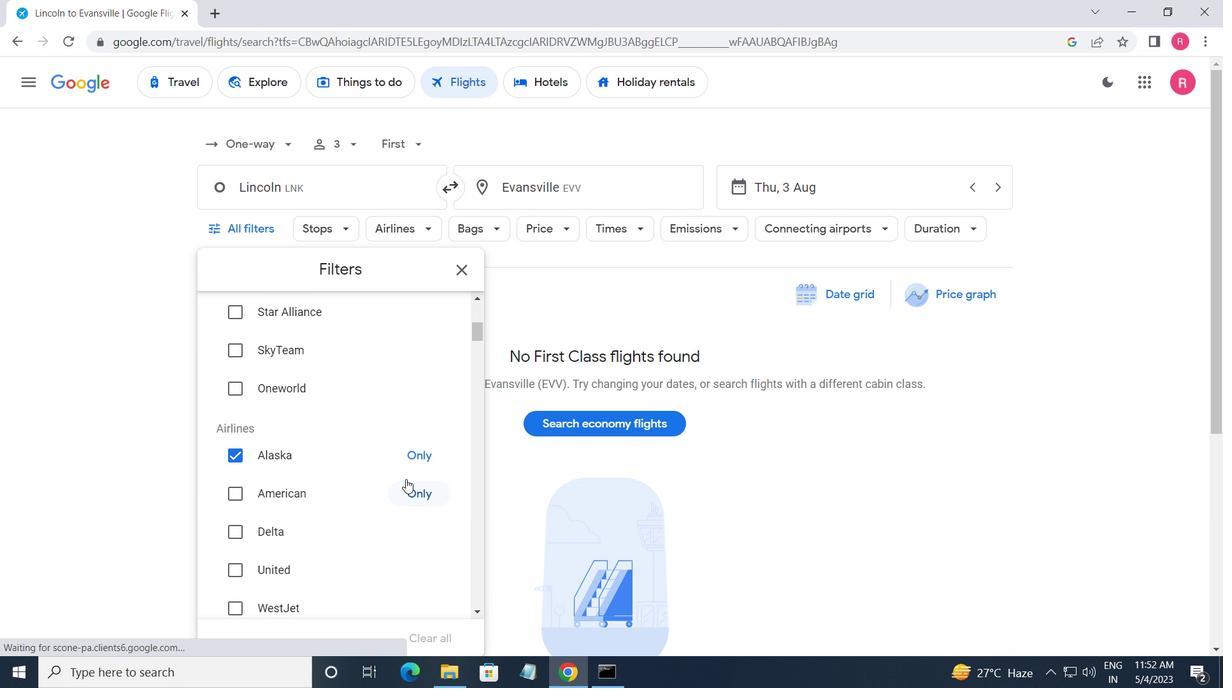 
Action: Mouse scrolled (406, 478) with delta (0, 0)
Screenshot: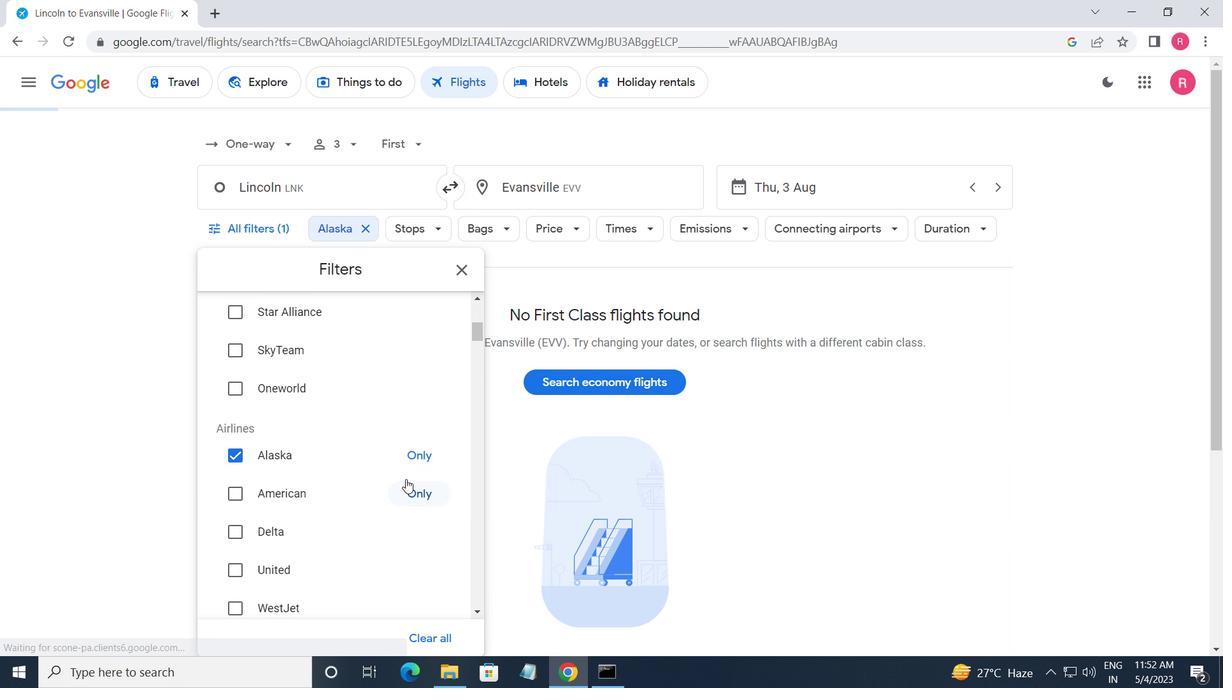 
Action: Mouse moved to (406, 481)
Screenshot: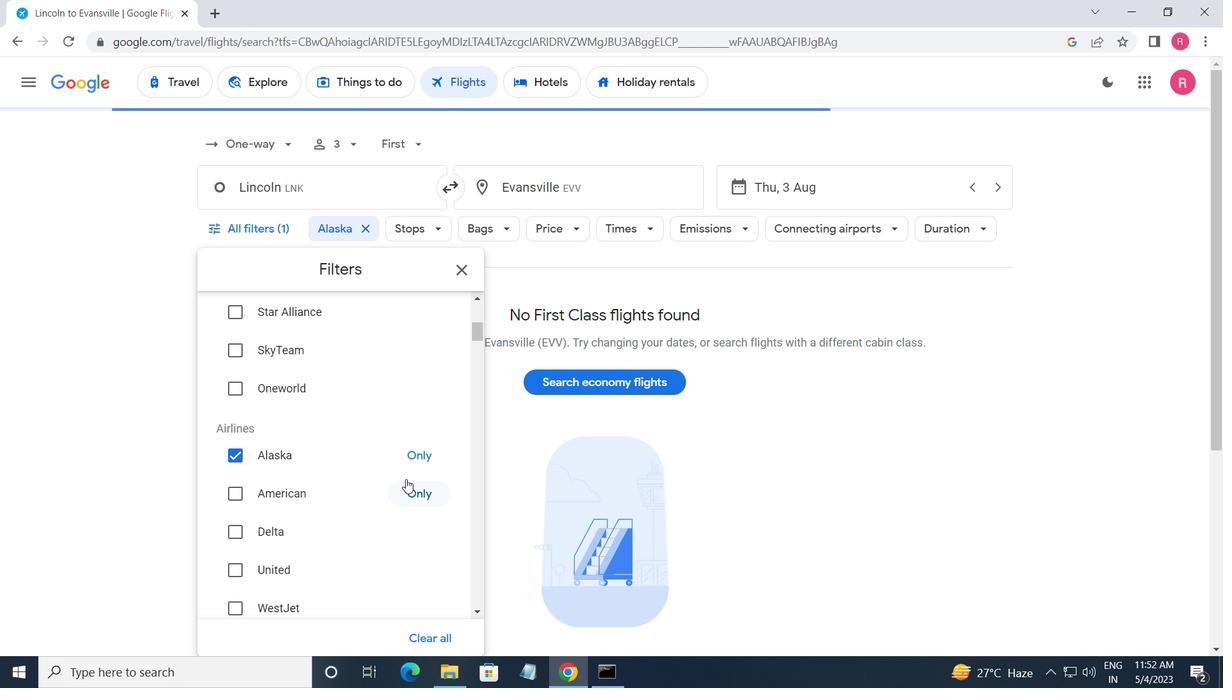 
Action: Mouse scrolled (406, 481) with delta (0, 0)
Screenshot: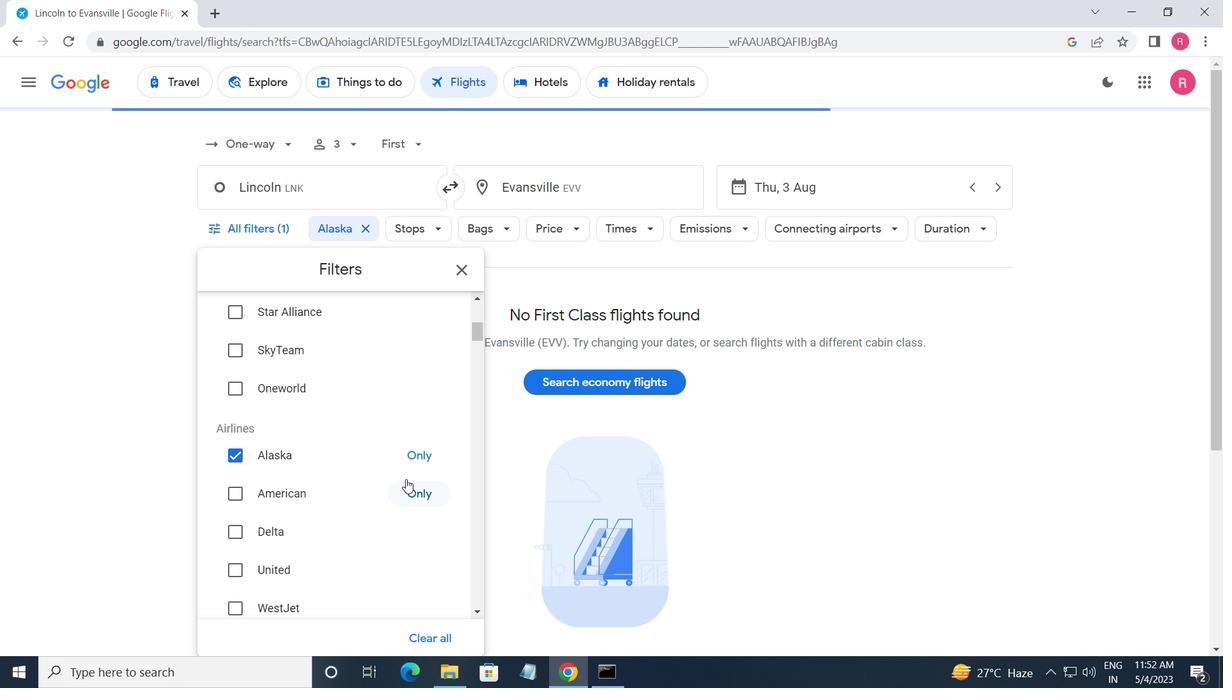 
Action: Mouse moved to (442, 512)
Screenshot: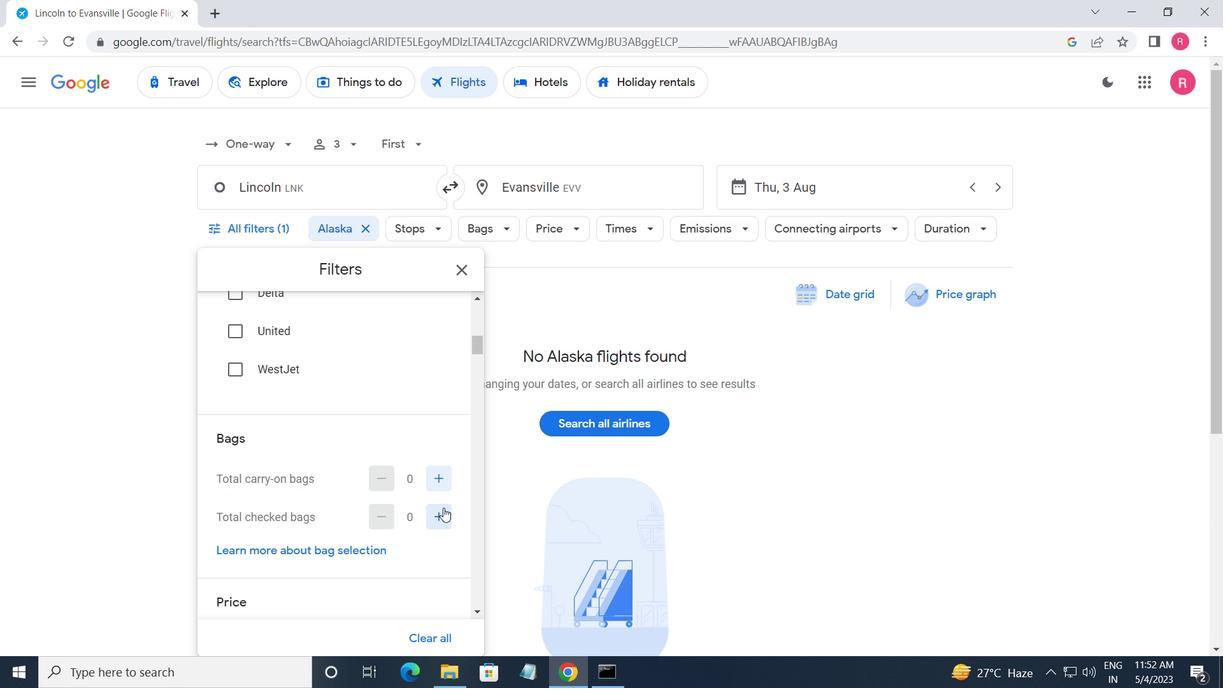 
Action: Mouse pressed left at (442, 512)
Screenshot: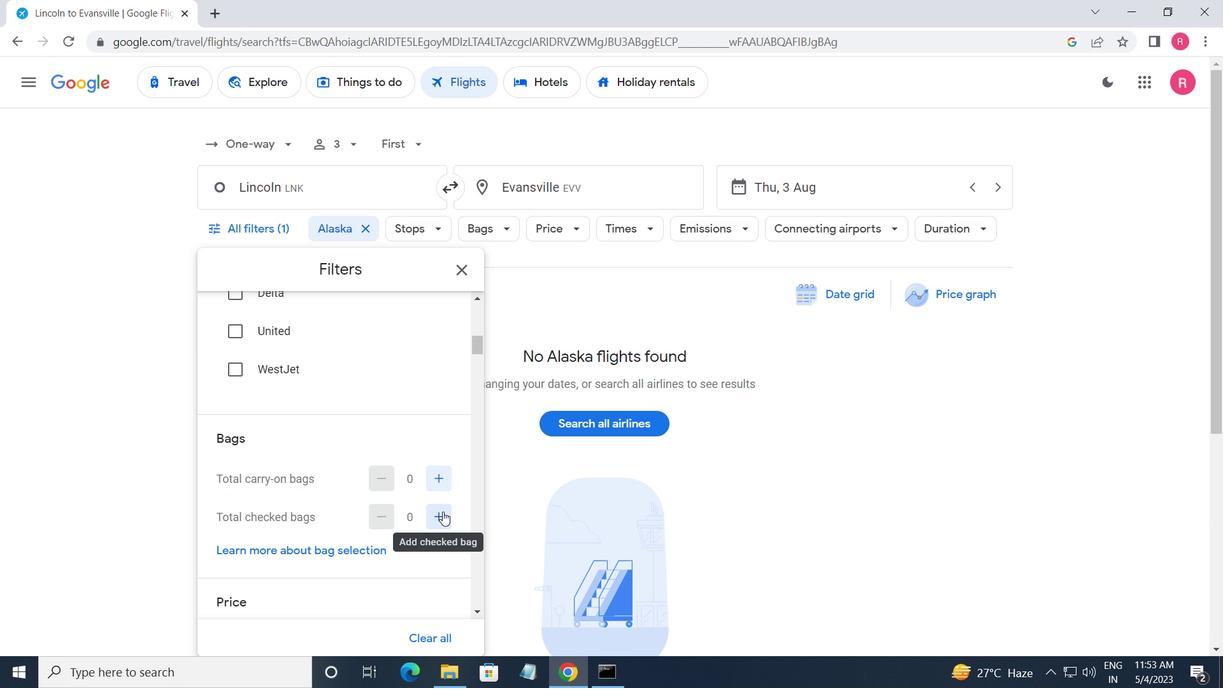 
Action: Mouse moved to (442, 513)
Screenshot: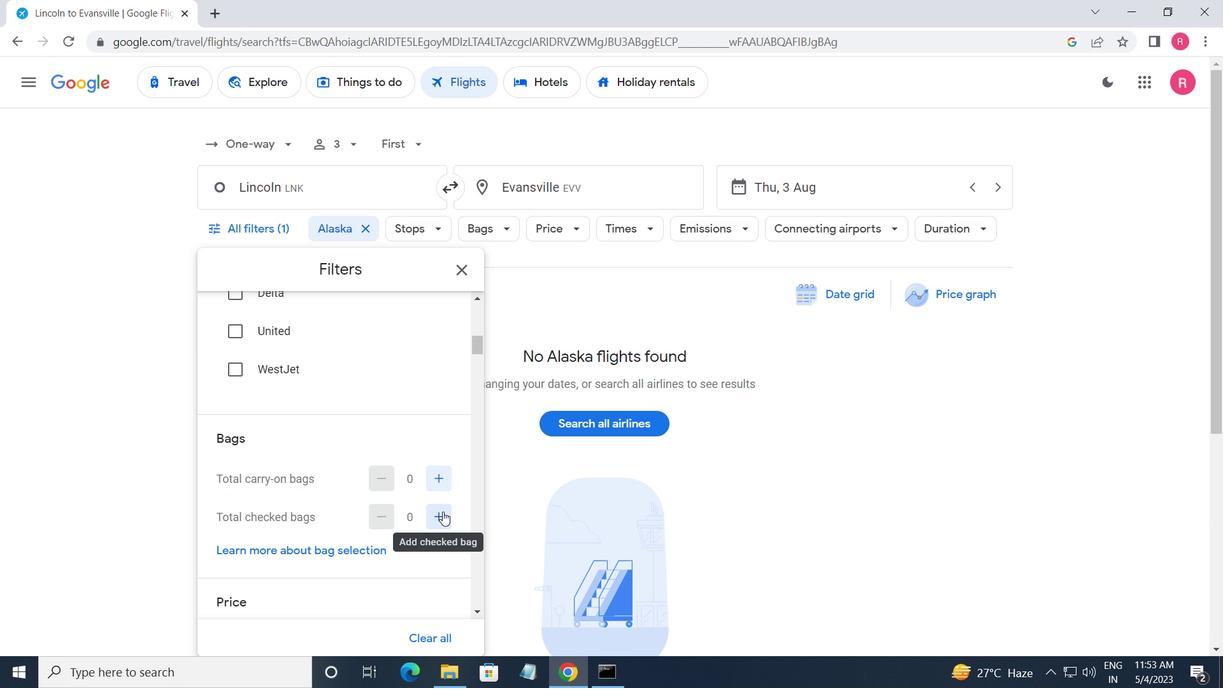 
Action: Mouse pressed left at (442, 513)
Screenshot: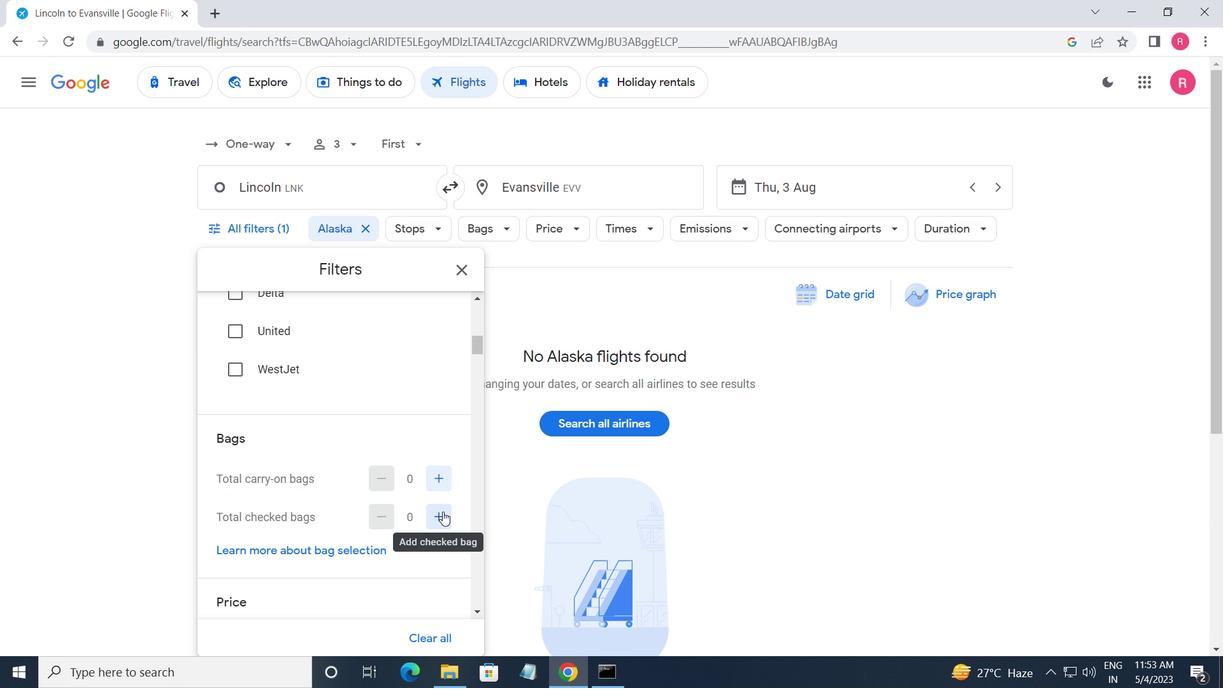 
Action: Mouse pressed left at (442, 513)
Screenshot: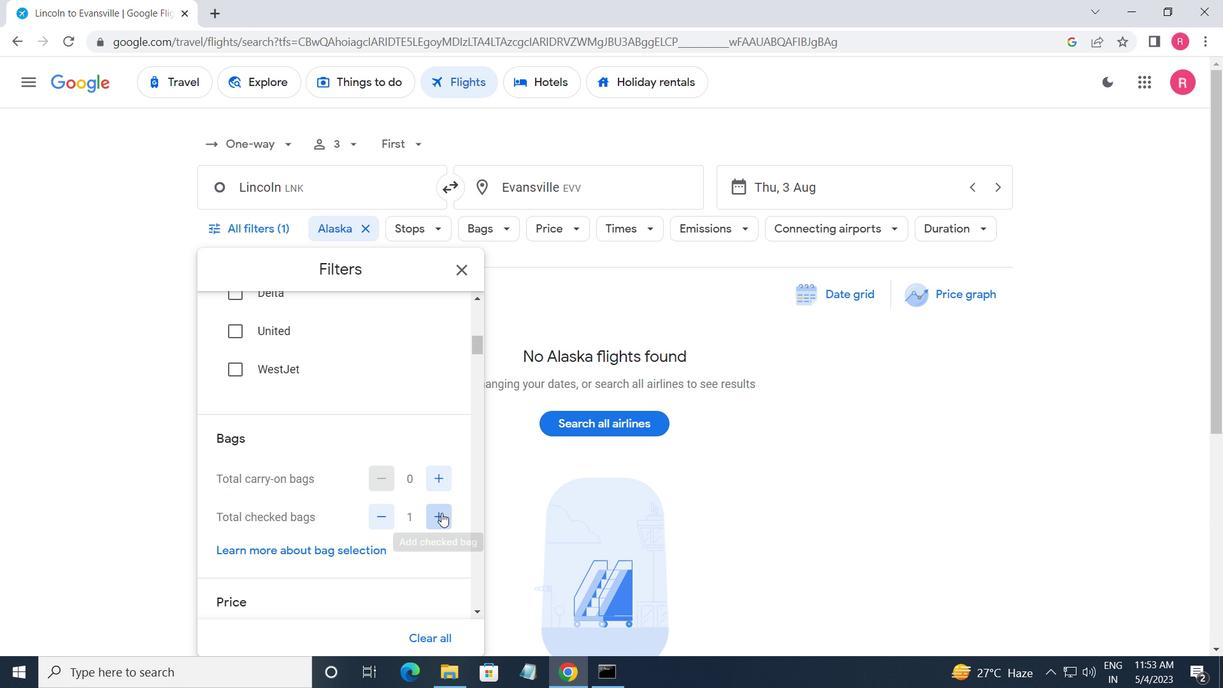 
Action: Mouse moved to (442, 513)
Screenshot: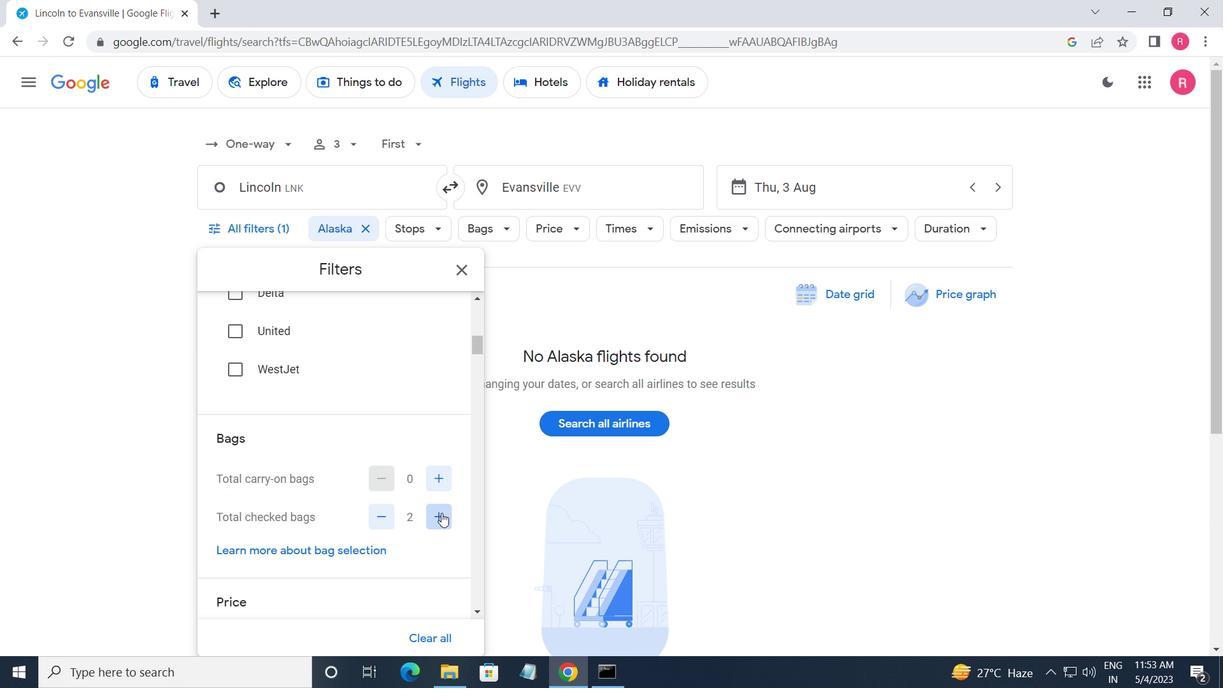
Action: Mouse pressed left at (442, 513)
Screenshot: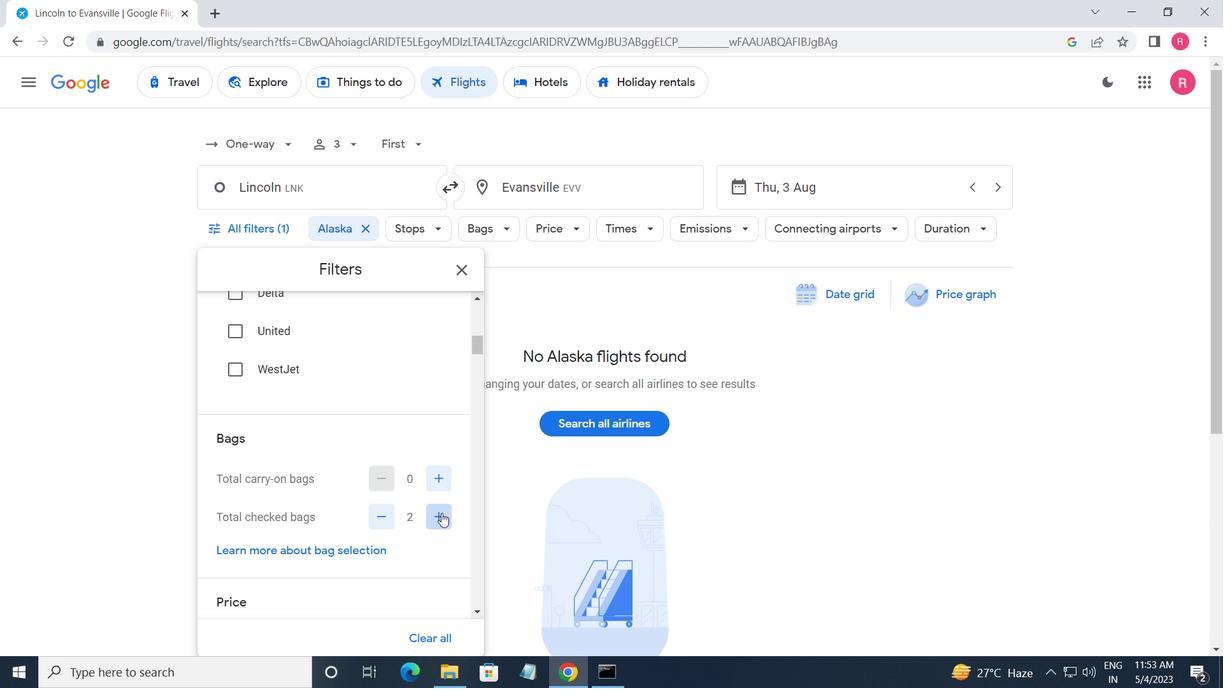 
Action: Mouse pressed left at (442, 513)
Screenshot: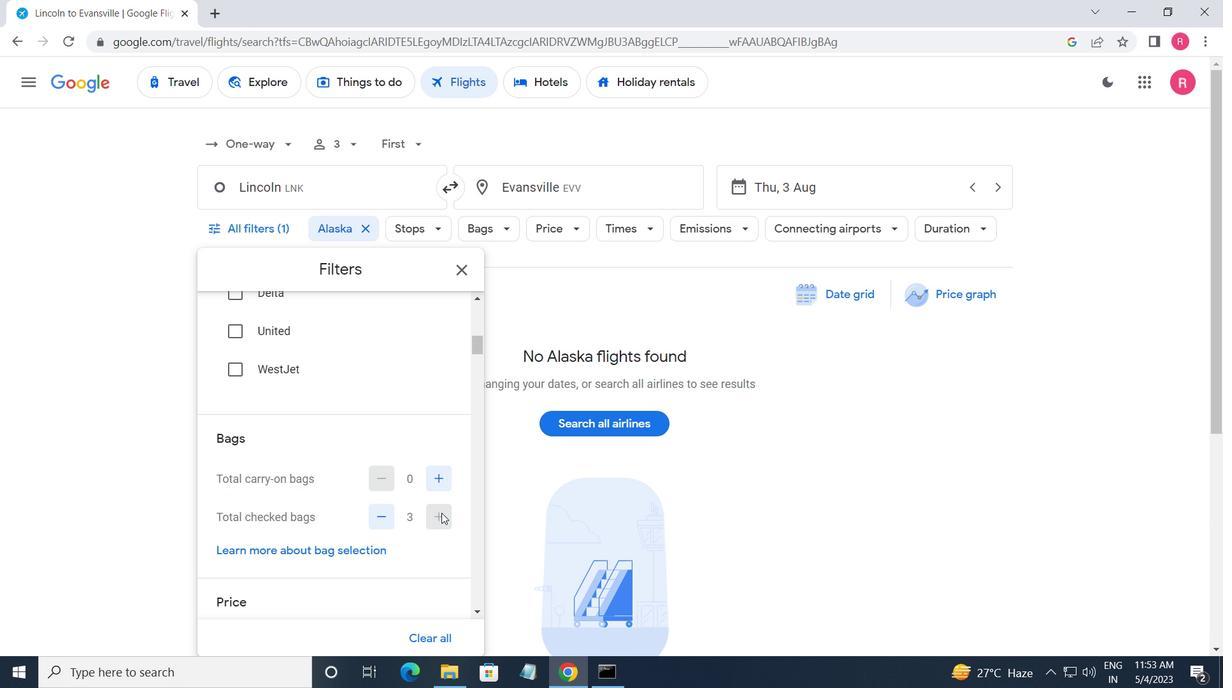 
Action: Mouse moved to (441, 513)
Screenshot: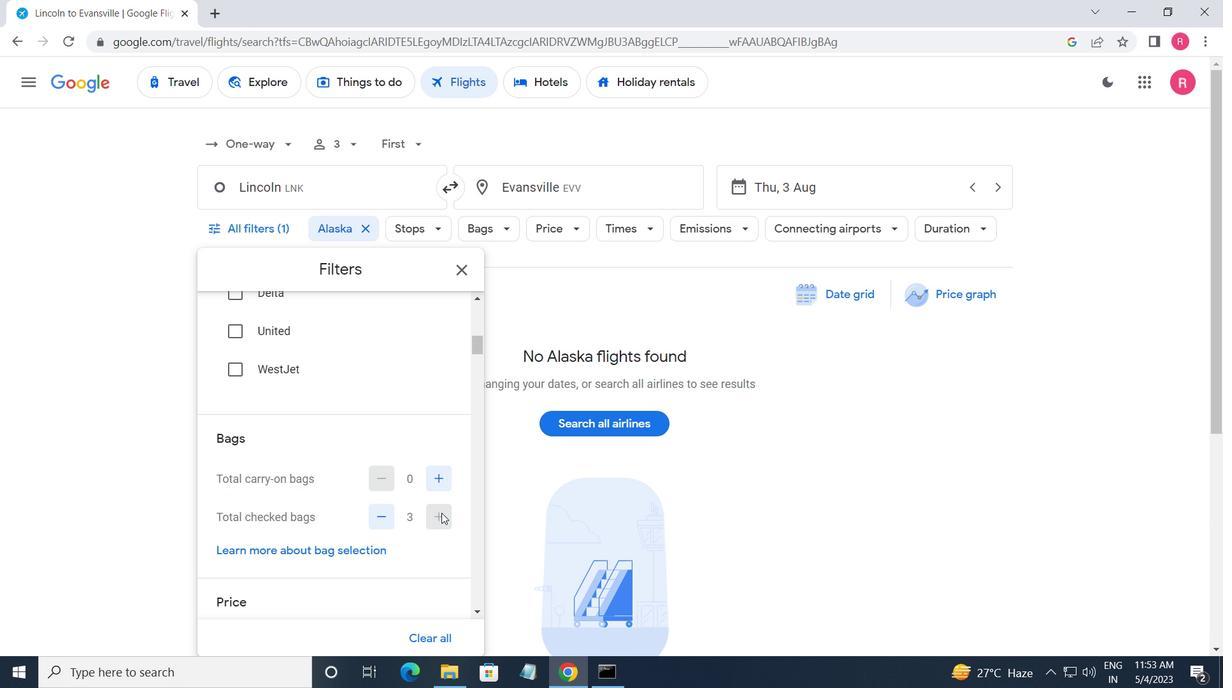 
Action: Mouse pressed left at (441, 513)
Screenshot: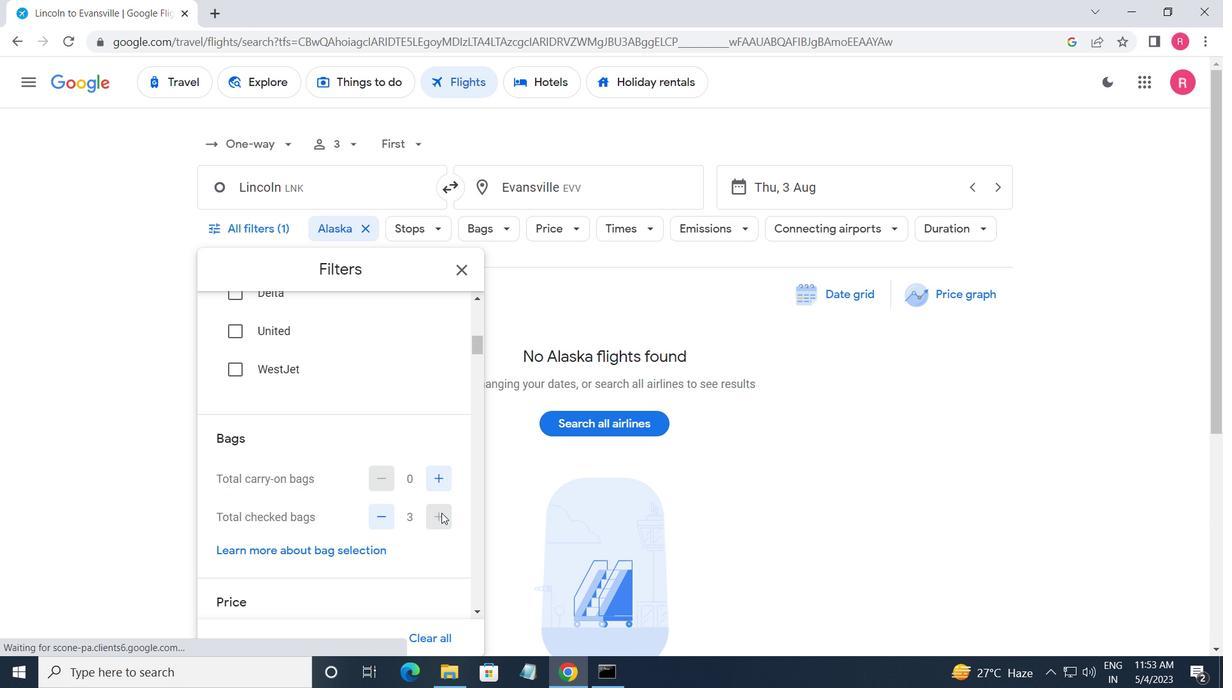 
Action: Mouse pressed left at (441, 513)
Screenshot: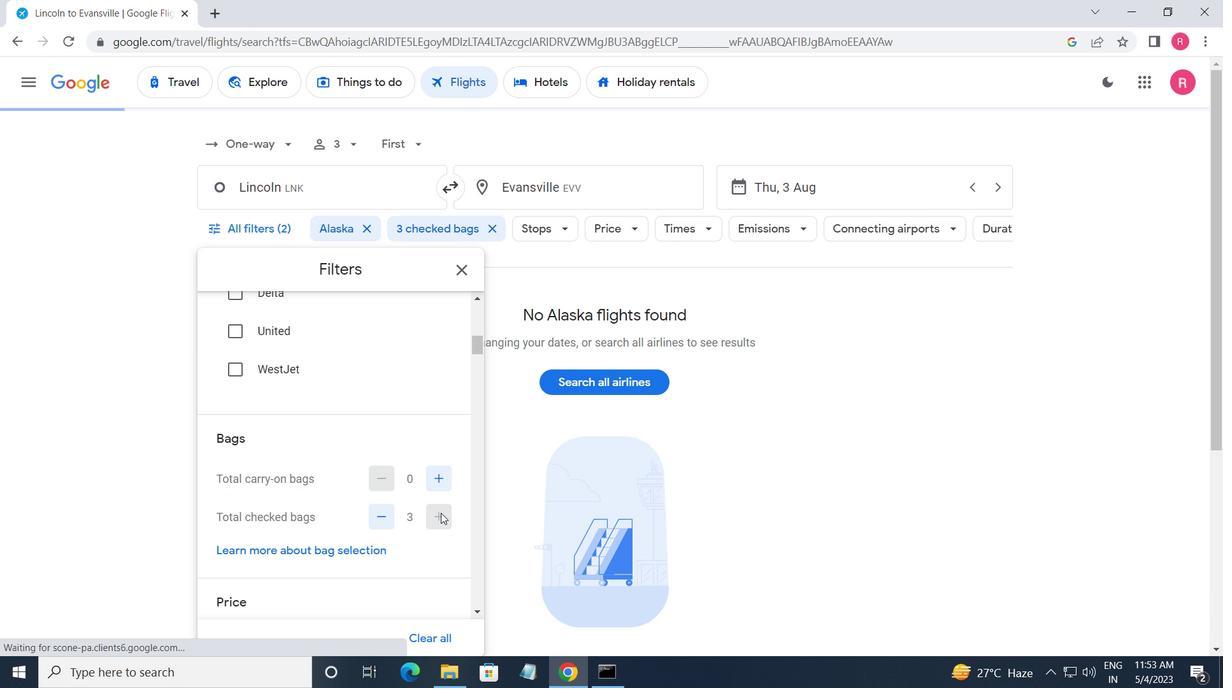 
Action: Mouse moved to (439, 513)
Screenshot: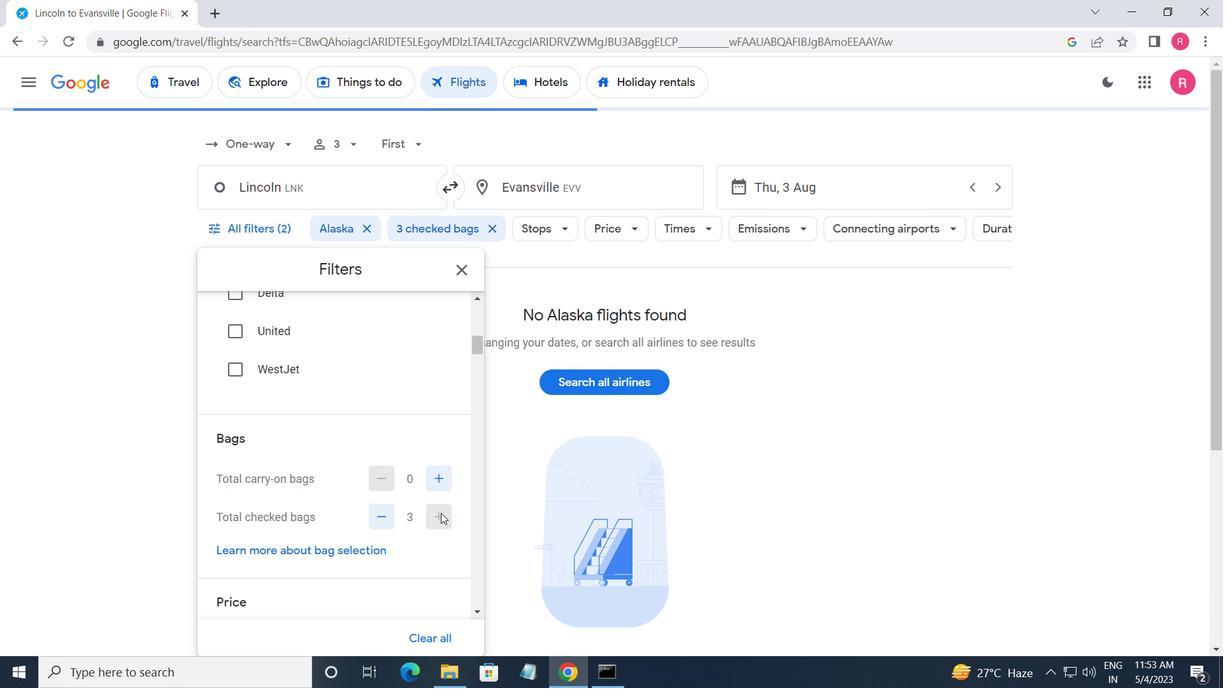 
Action: Mouse scrolled (439, 512) with delta (0, 0)
Screenshot: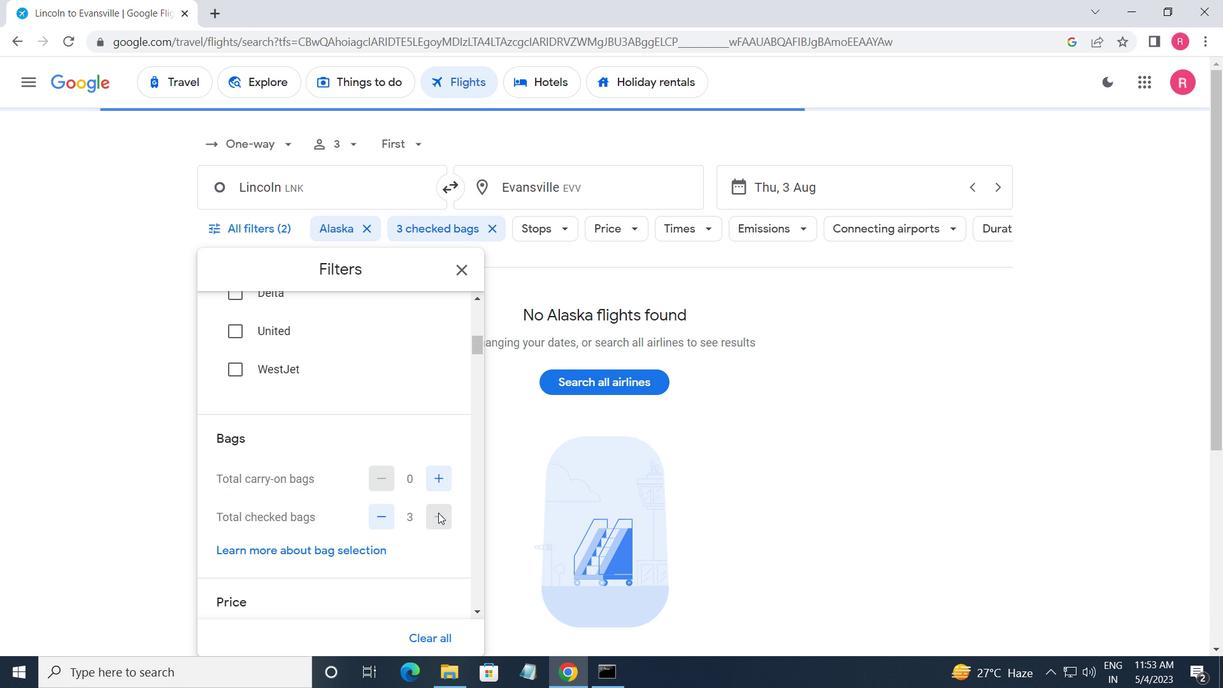 
Action: Mouse scrolled (439, 512) with delta (0, 0)
Screenshot: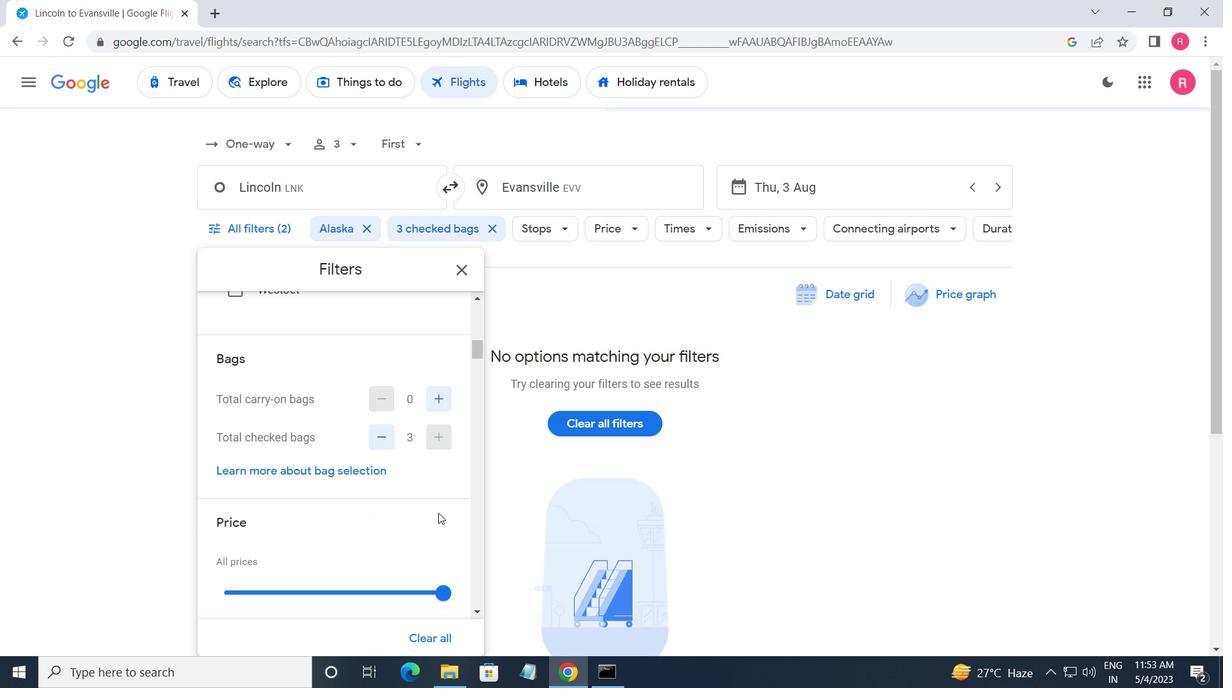 
Action: Mouse scrolled (439, 512) with delta (0, 0)
Screenshot: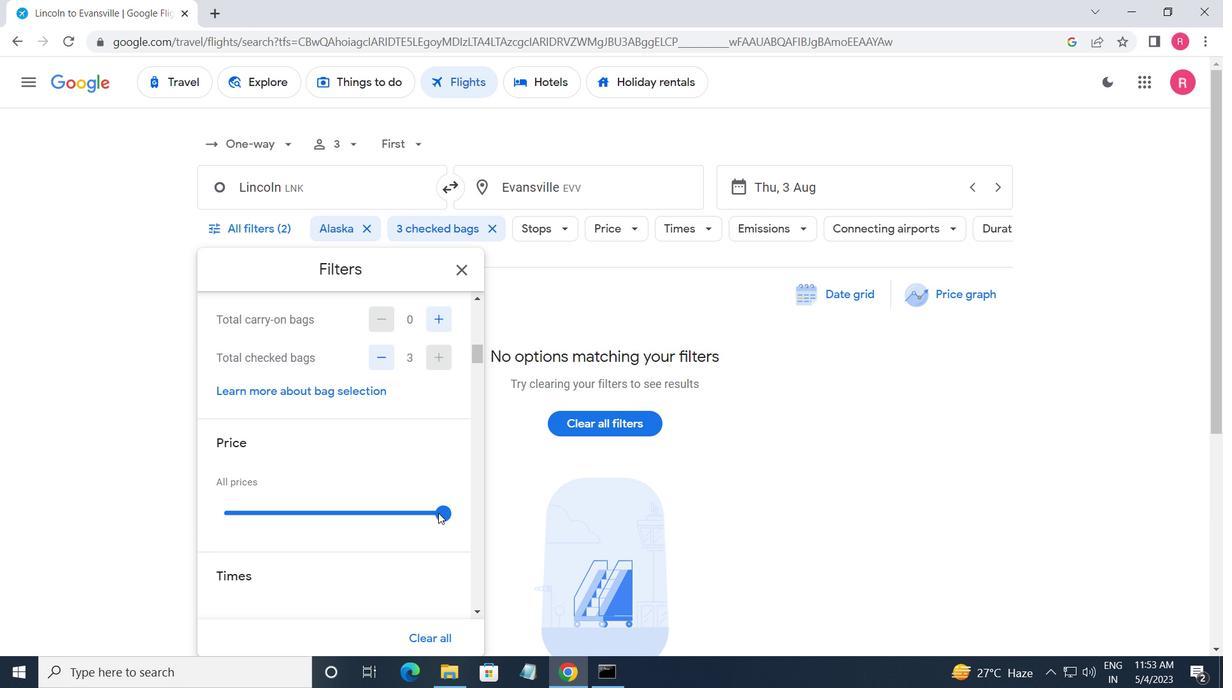 
Action: Mouse moved to (442, 441)
Screenshot: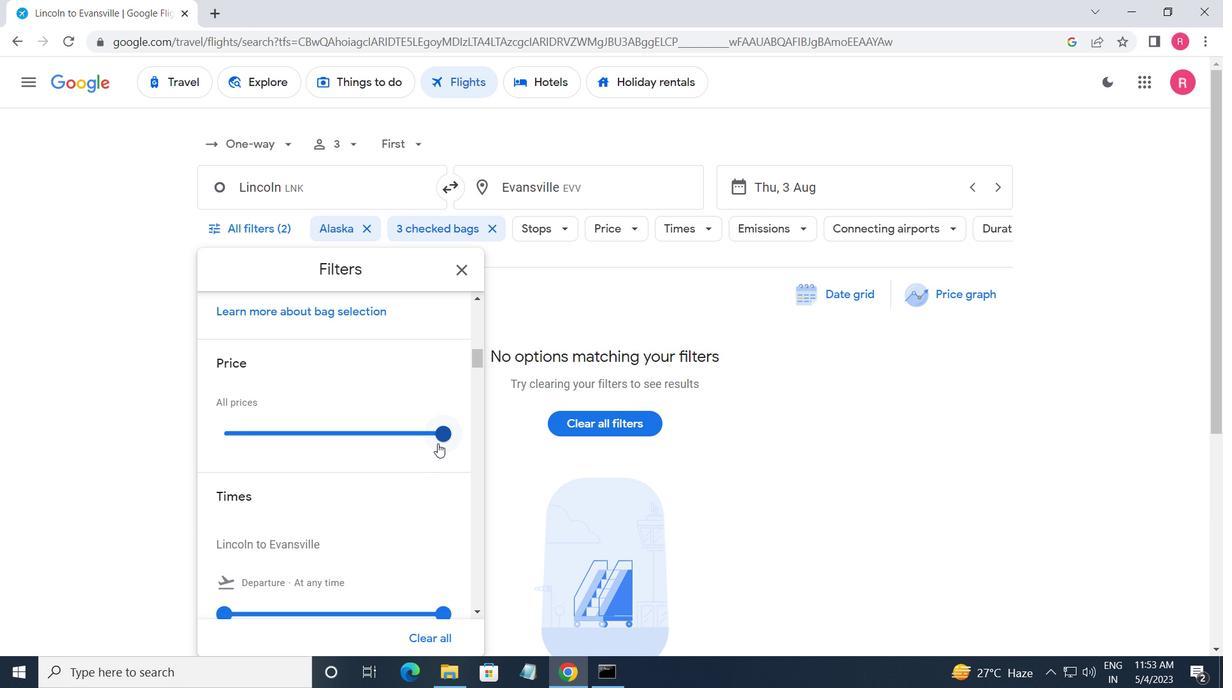 
Action: Mouse pressed left at (442, 441)
Screenshot: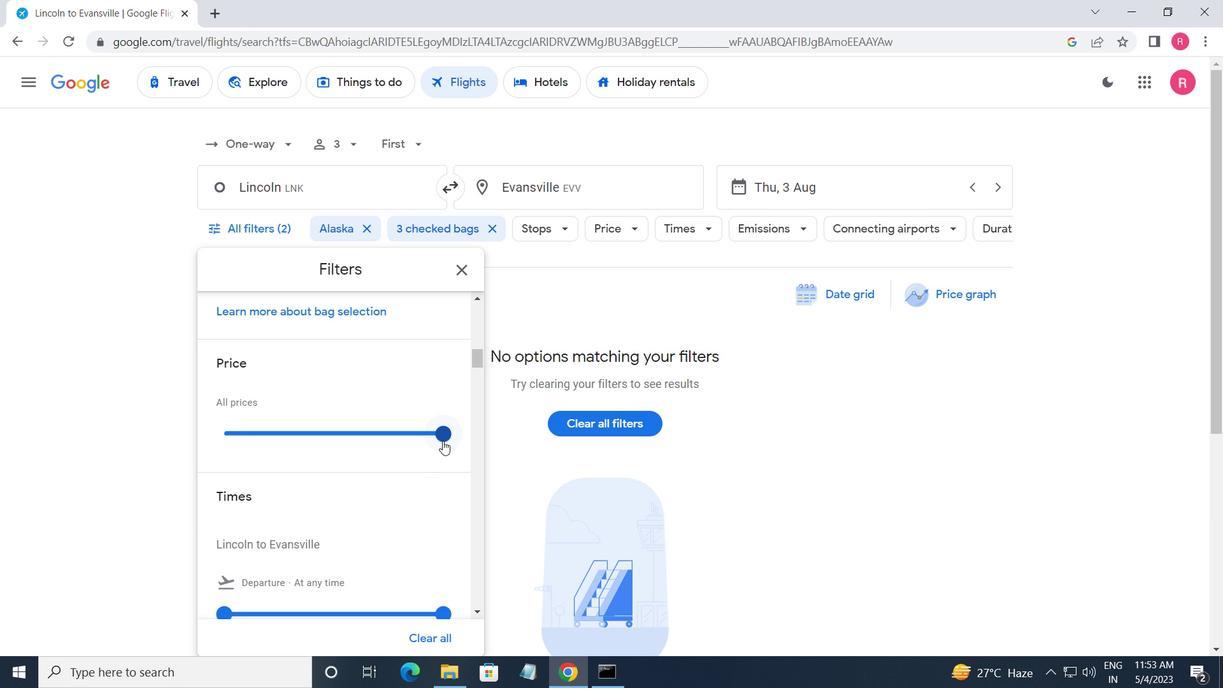 
Action: Mouse moved to (446, 441)
Screenshot: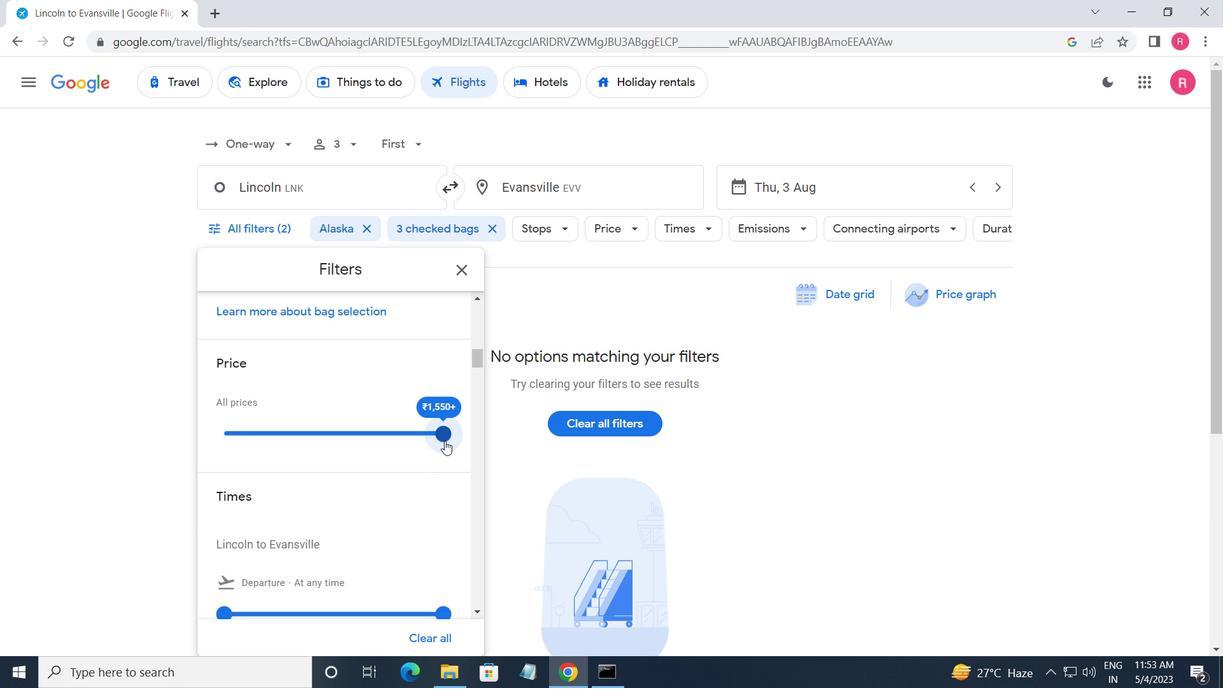 
Action: Mouse scrolled (446, 441) with delta (0, 0)
Screenshot: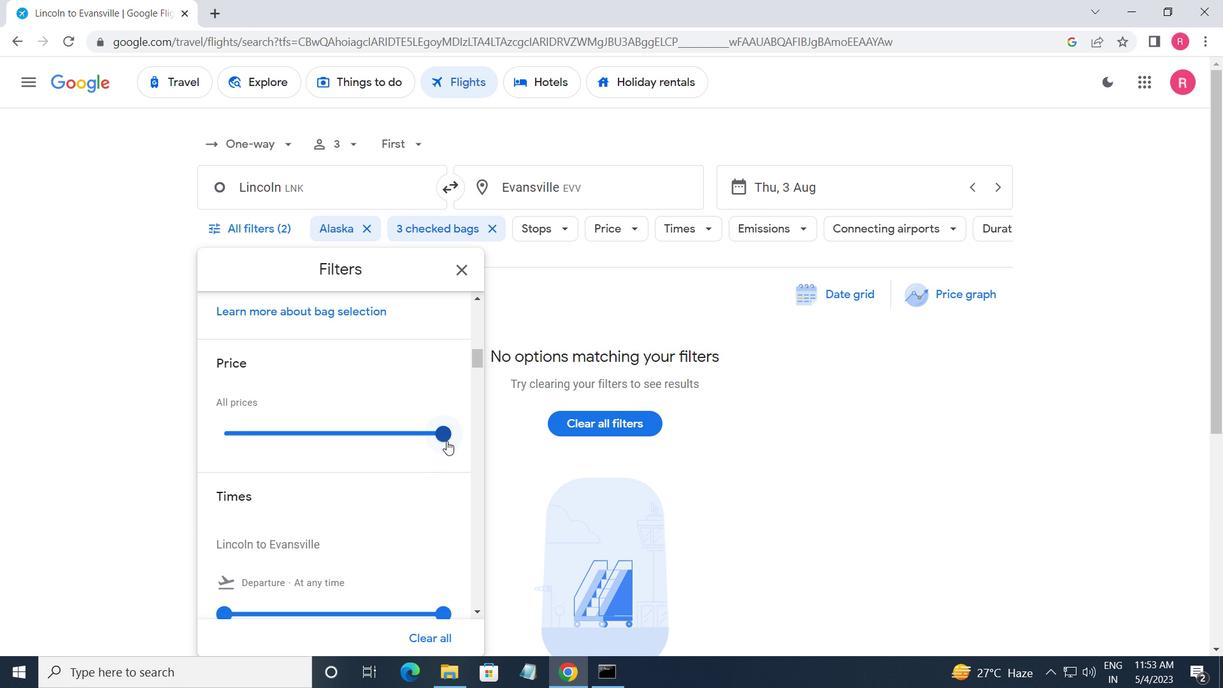 
Action: Mouse scrolled (446, 441) with delta (0, 0)
Screenshot: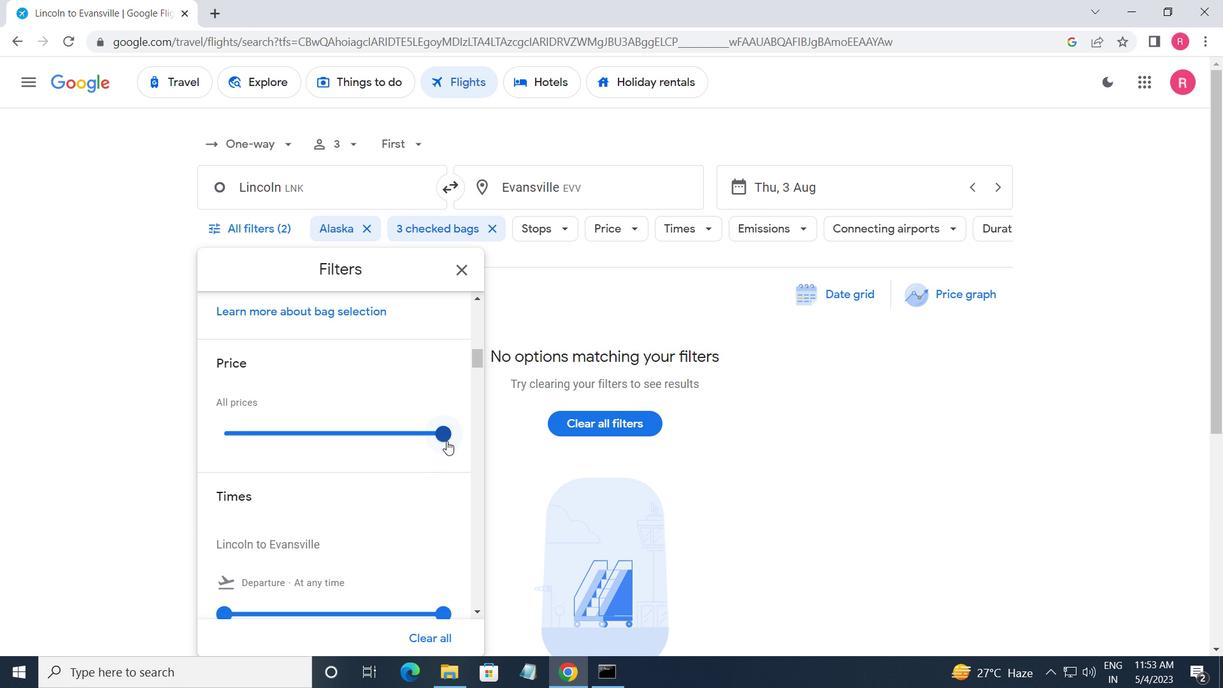 
Action: Mouse moved to (232, 452)
Screenshot: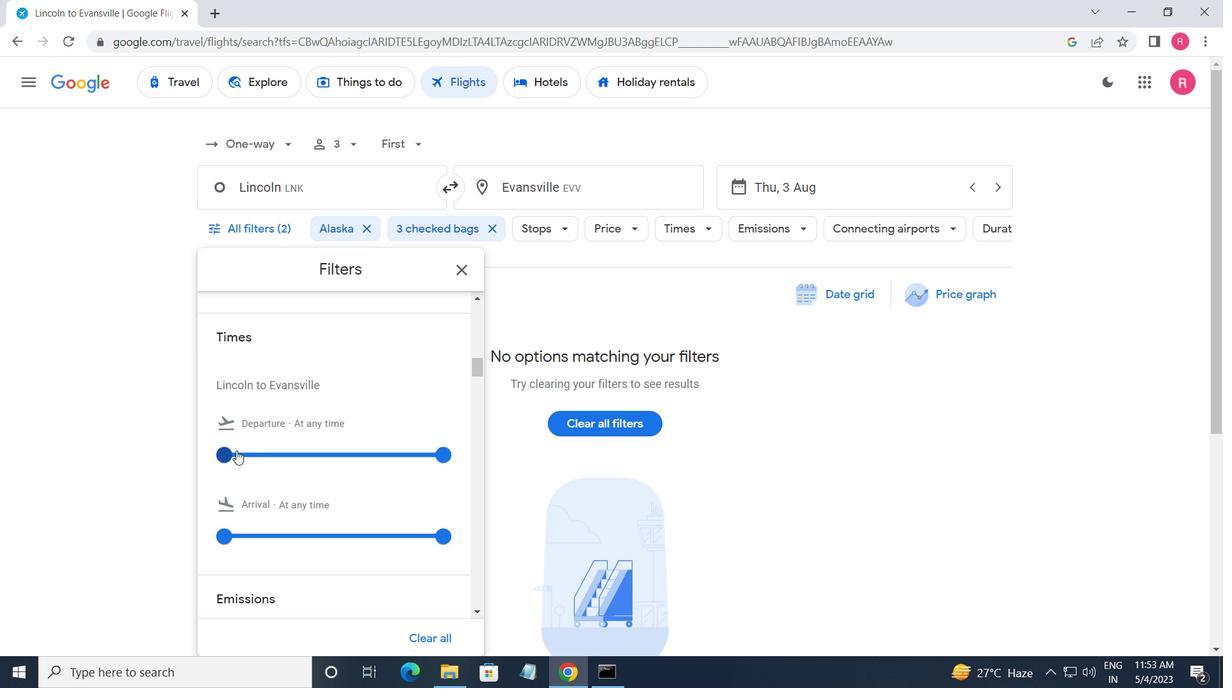 
Action: Mouse pressed left at (232, 452)
Screenshot: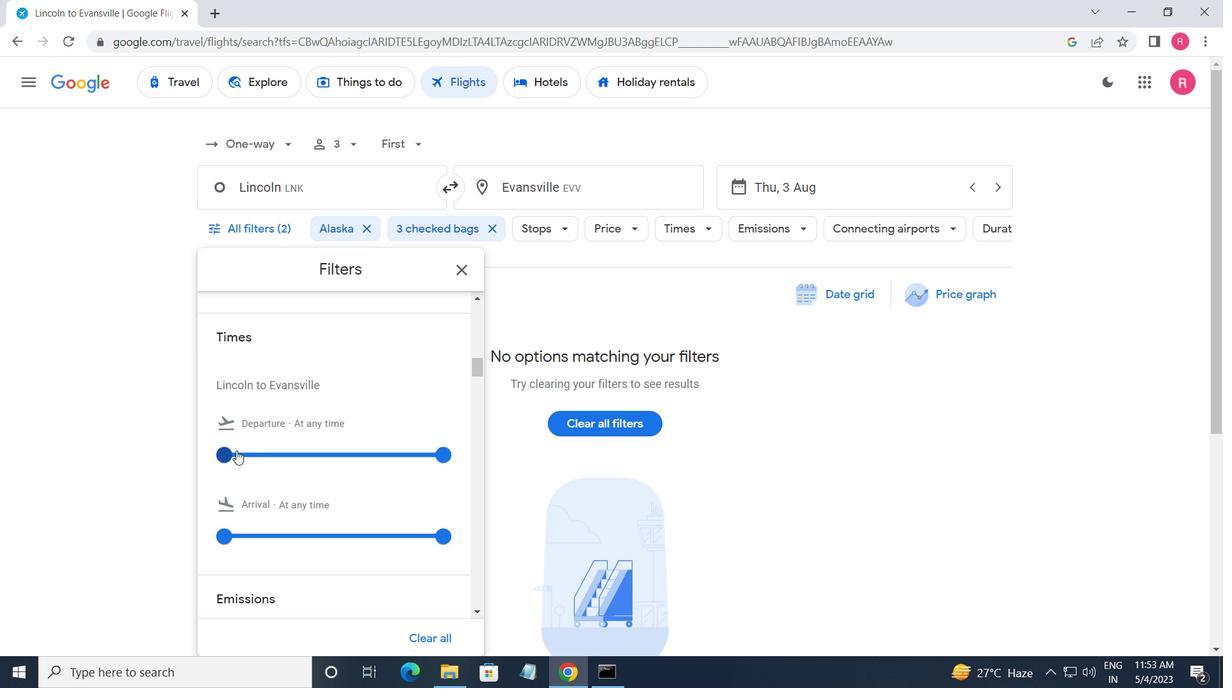 
Action: Mouse moved to (446, 456)
Screenshot: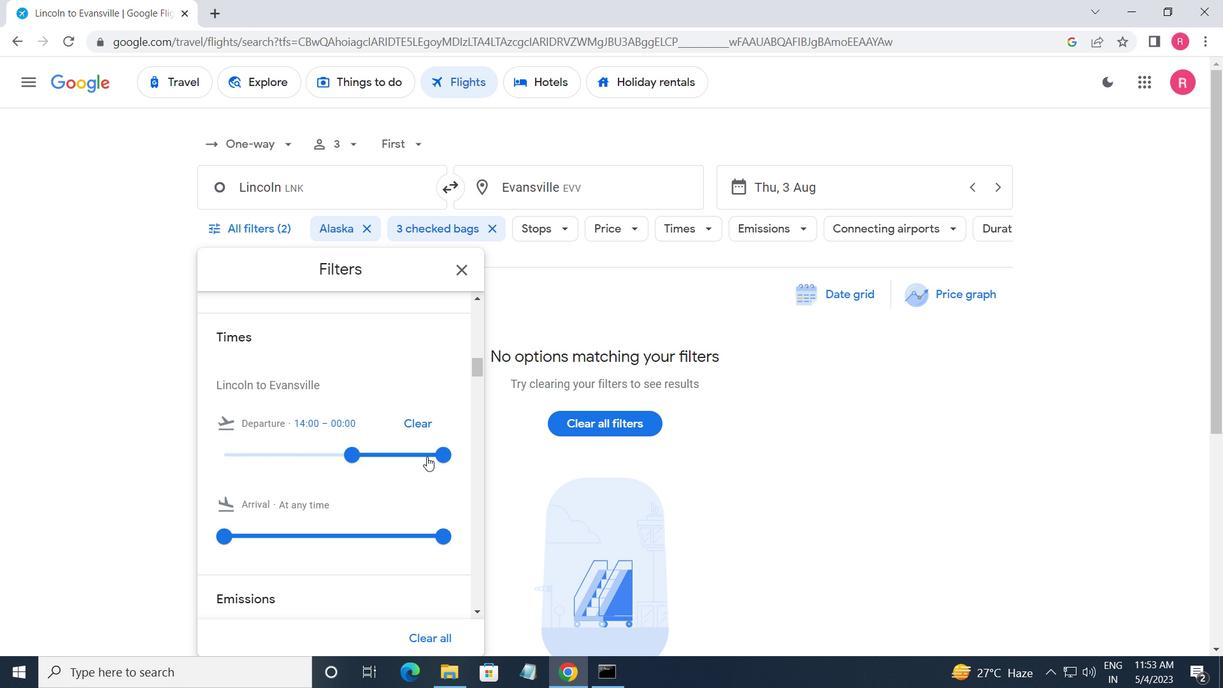 
Action: Mouse pressed left at (446, 456)
Screenshot: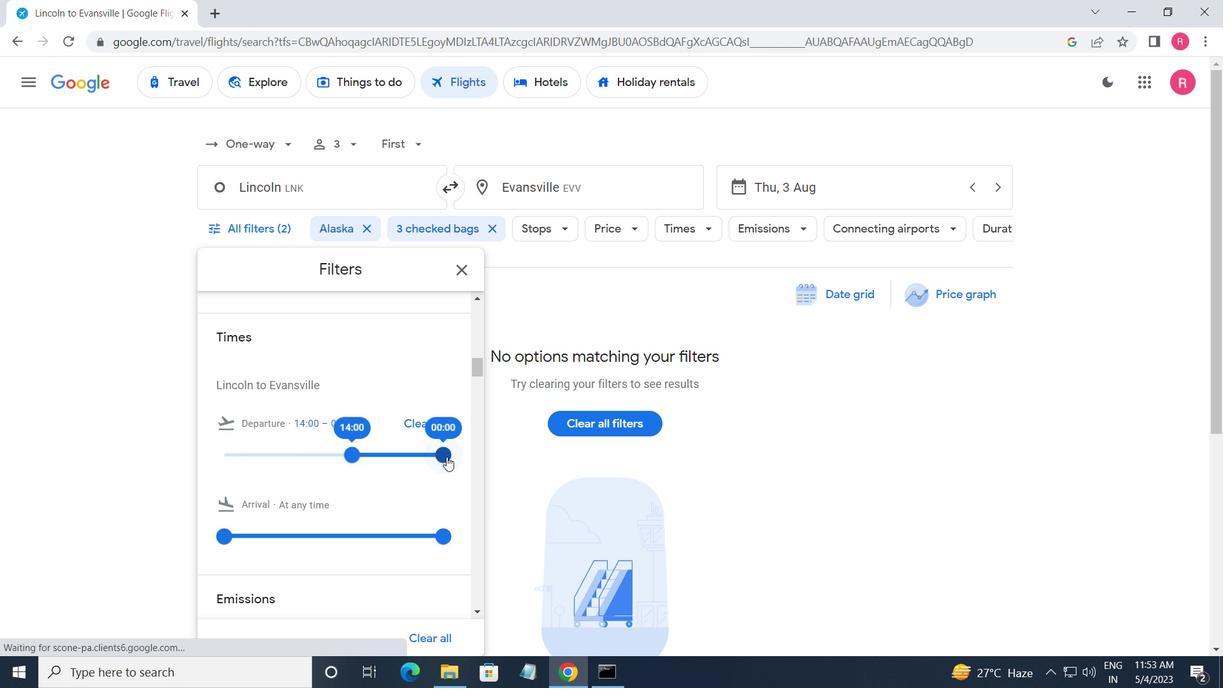 
Action: Mouse moved to (462, 279)
Screenshot: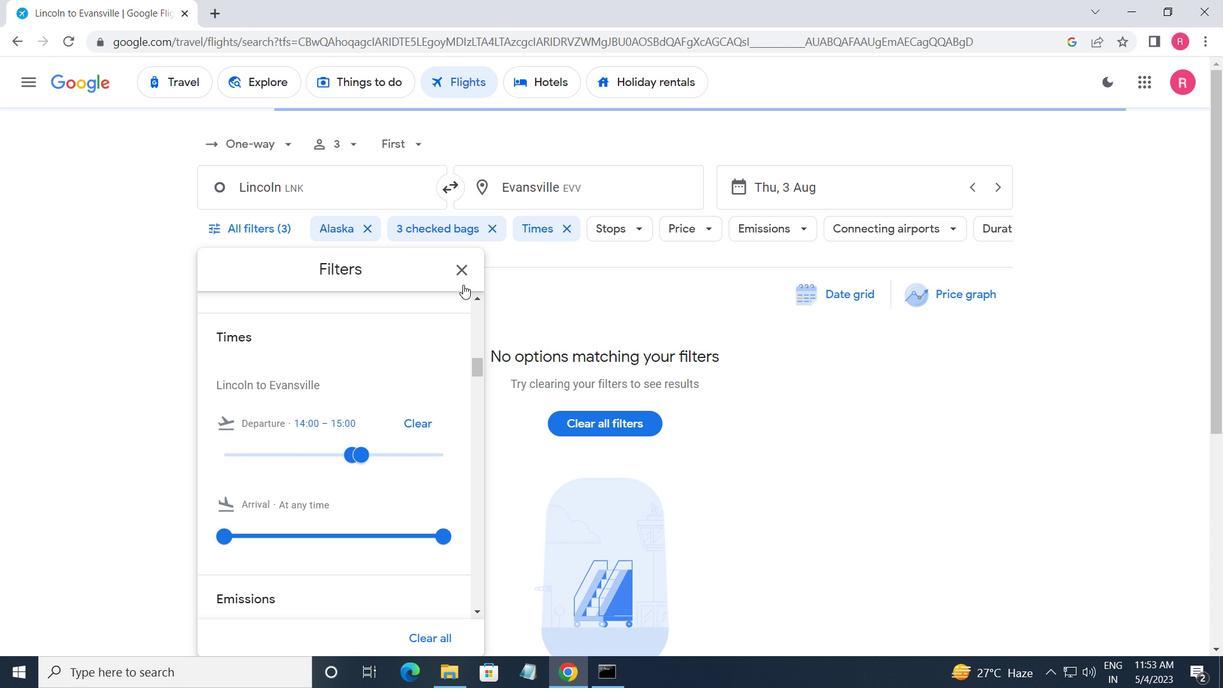 
Action: Mouse pressed left at (462, 279)
Screenshot: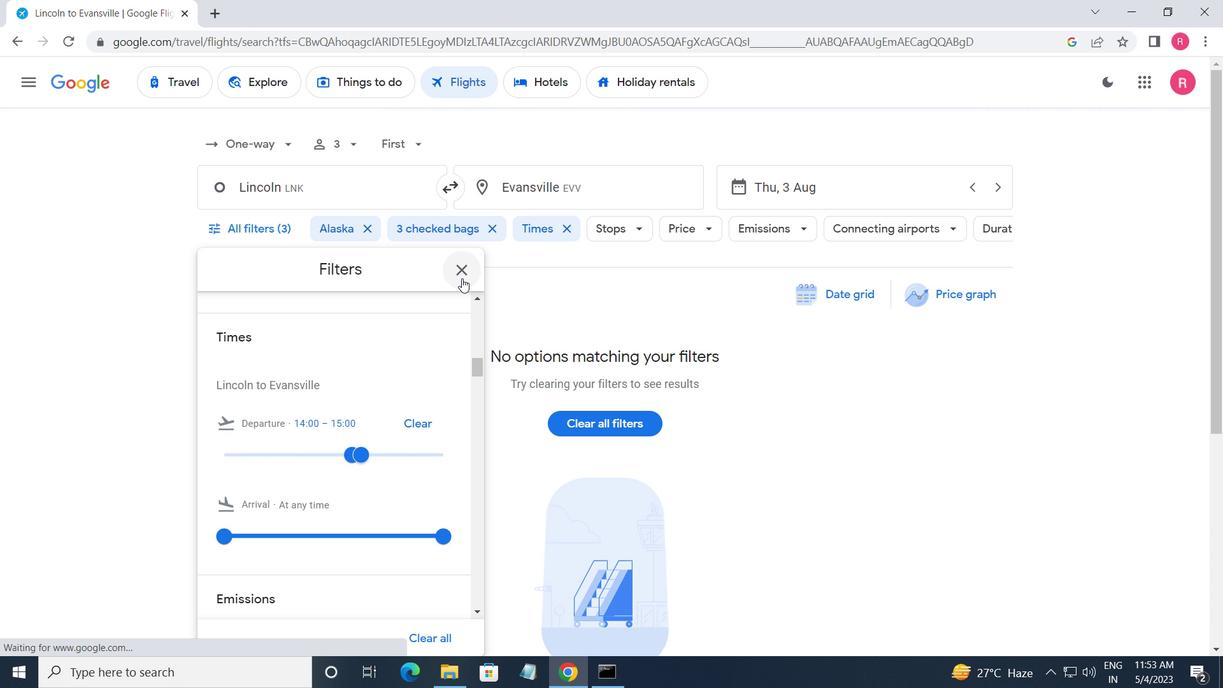 
Action: Mouse moved to (479, 329)
Screenshot: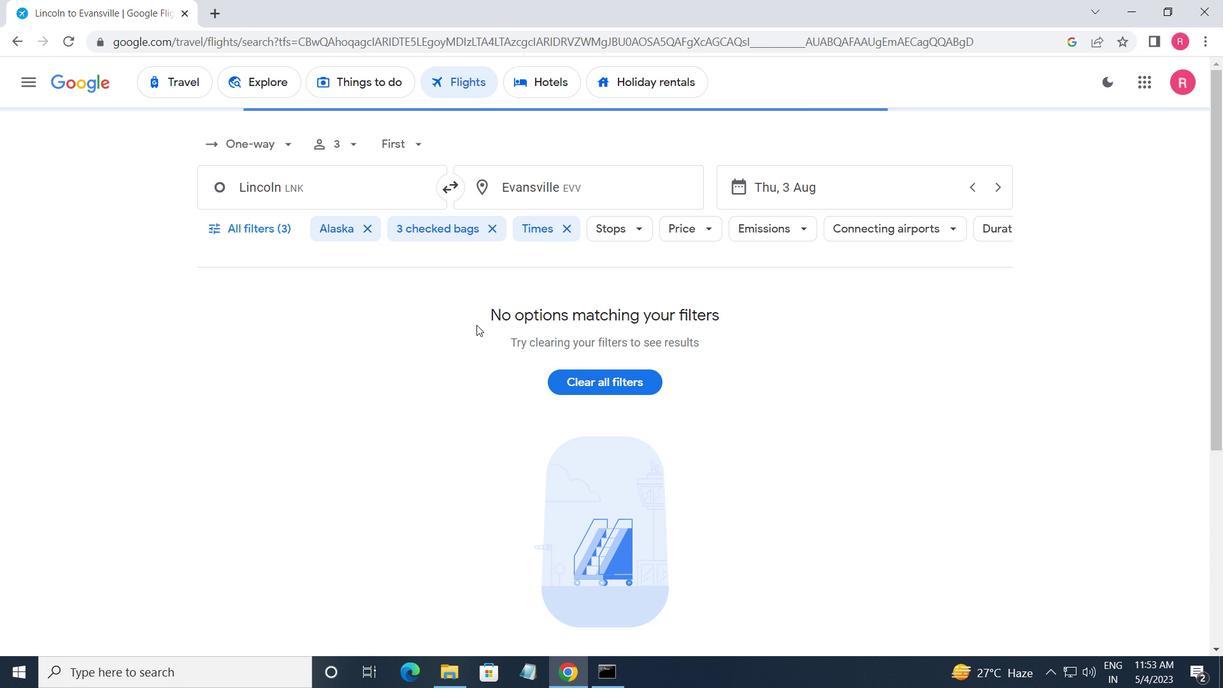 
